 Task: Open Card Volunteer Work Review in Board Social Media Influencer Identification and Outreach to Workspace Leadership Coaching Services and add a team member Softage.1@softage.net, a label Red, a checklist Green Technology, an attachment from your google drive, a color Red and finally, add a card description 'Conduct team training session on time management and productivity' and a comment 'This task requires us to be detail-oriented and meticulous, ensuring that we do not overlook anything important.'. Add a start date 'Jan 05, 1900' with a due date 'Jan 12, 1900'
Action: Mouse moved to (99, 321)
Screenshot: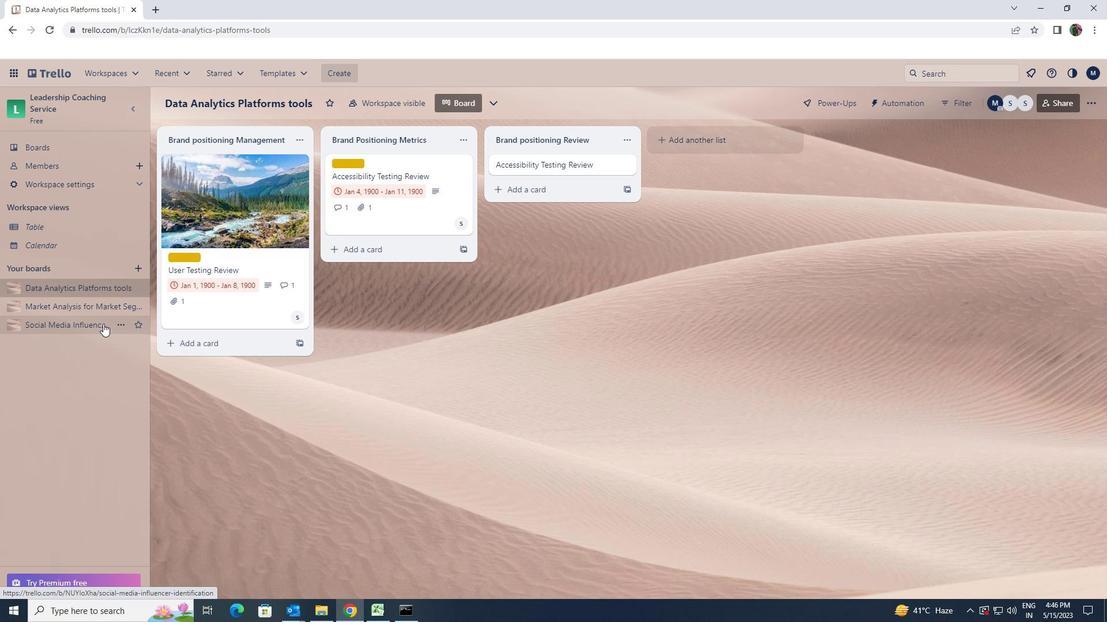 
Action: Mouse pressed left at (99, 321)
Screenshot: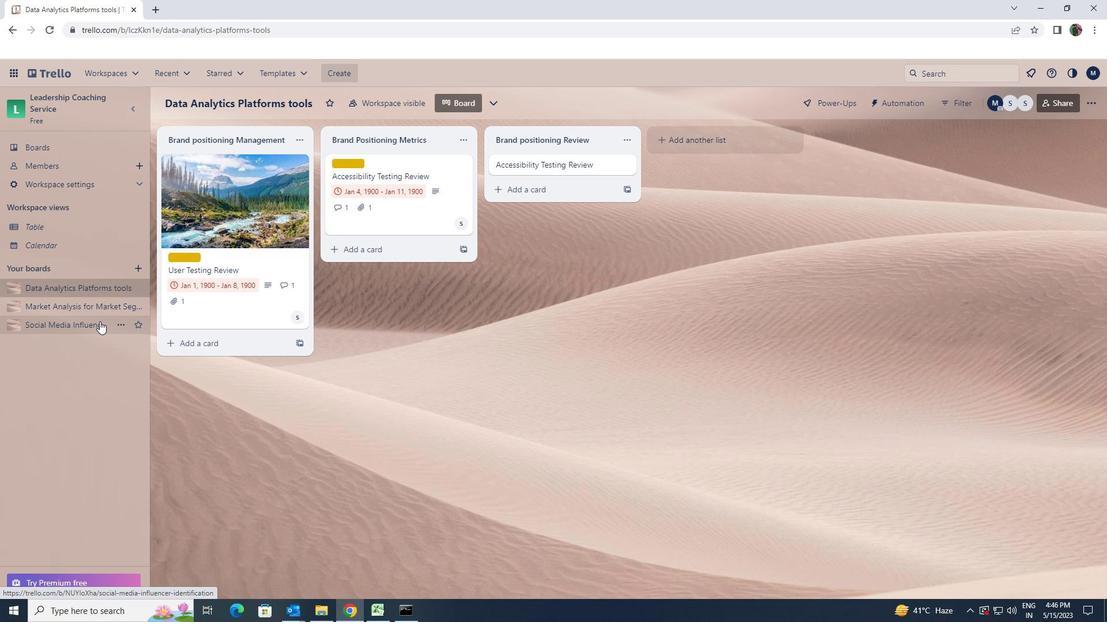 
Action: Mouse moved to (431, 163)
Screenshot: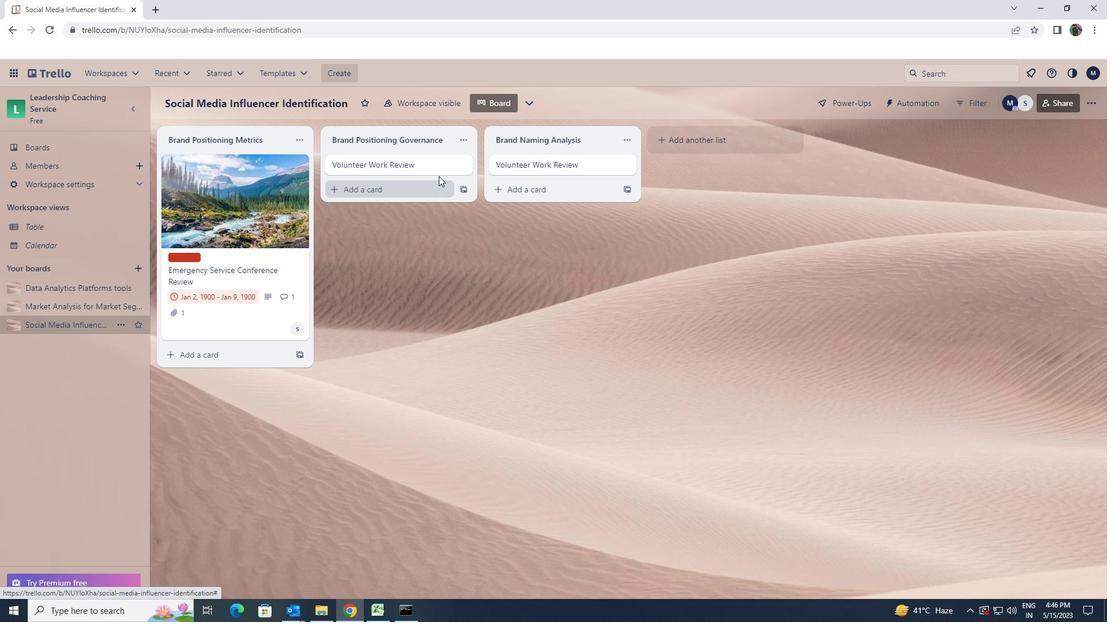 
Action: Mouse pressed left at (431, 163)
Screenshot: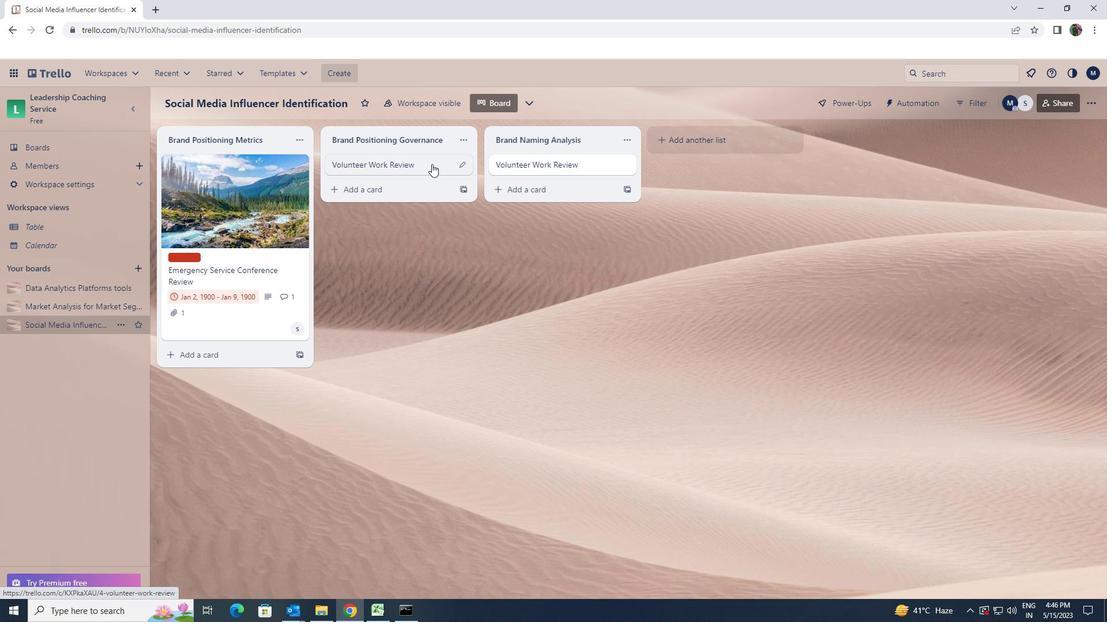 
Action: Mouse moved to (690, 210)
Screenshot: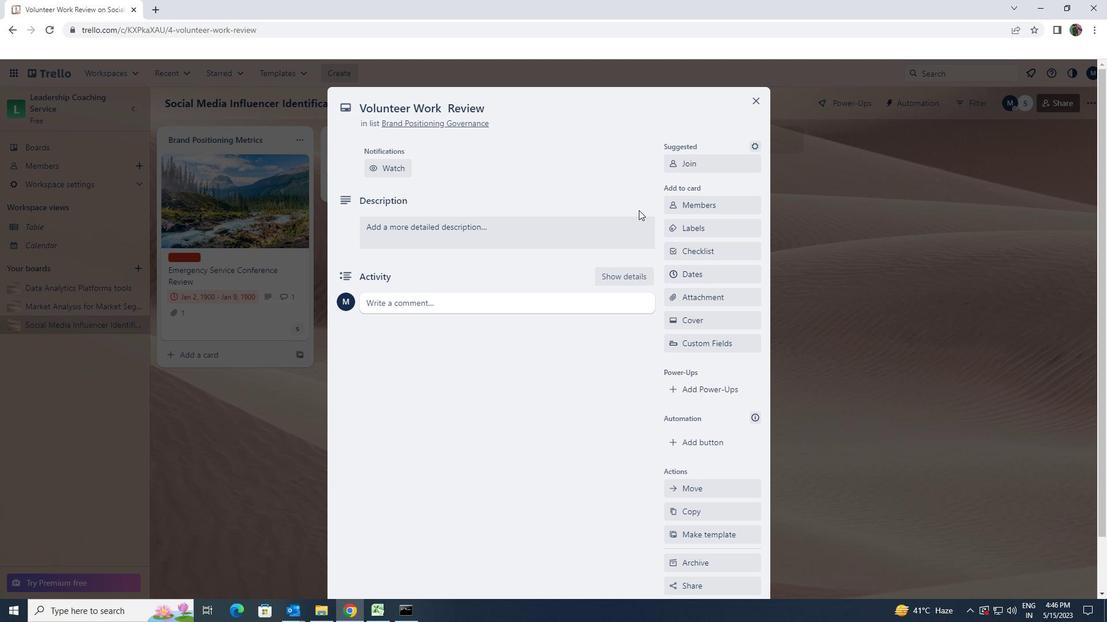 
Action: Mouse pressed left at (690, 210)
Screenshot: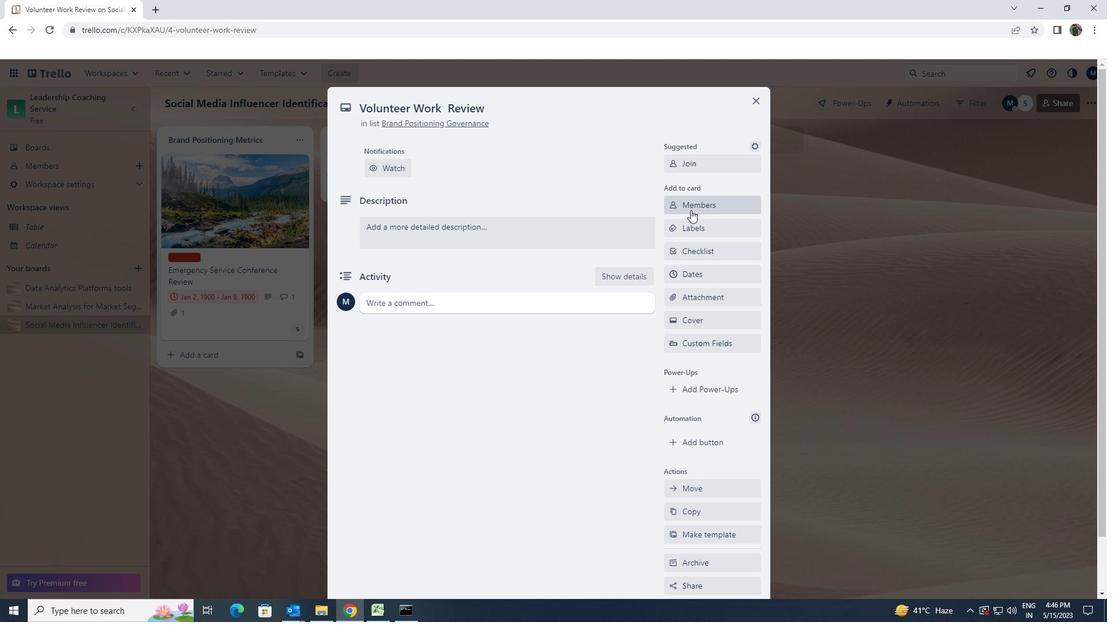 
Action: Key pressed softage.1<Key.shift>@SOFTAGE.M<Key.backspace>NET
Screenshot: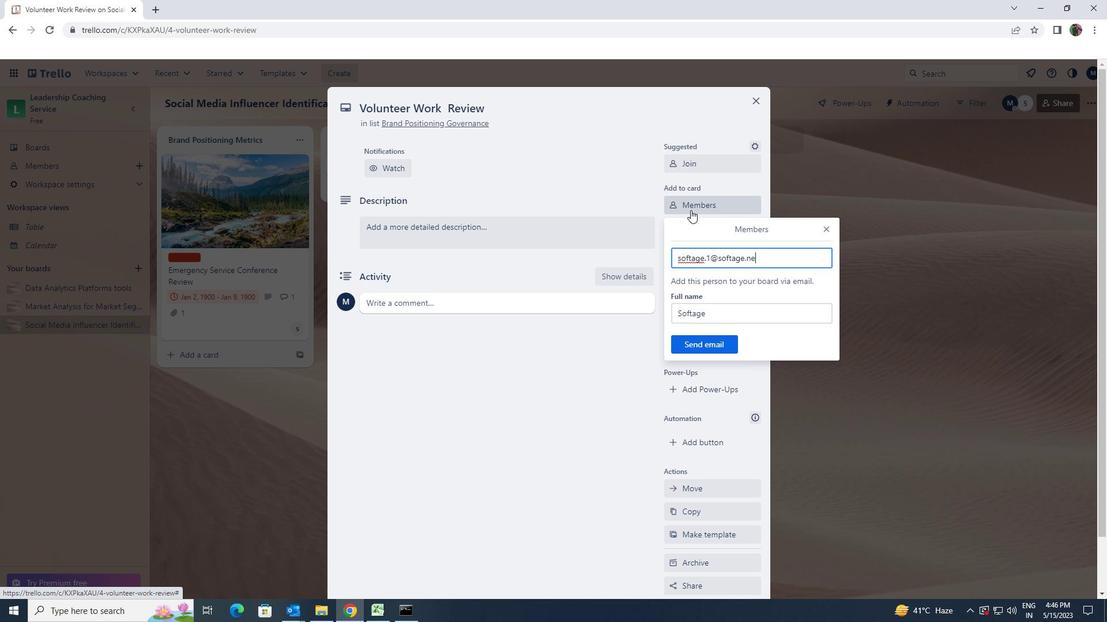 
Action: Mouse moved to (709, 344)
Screenshot: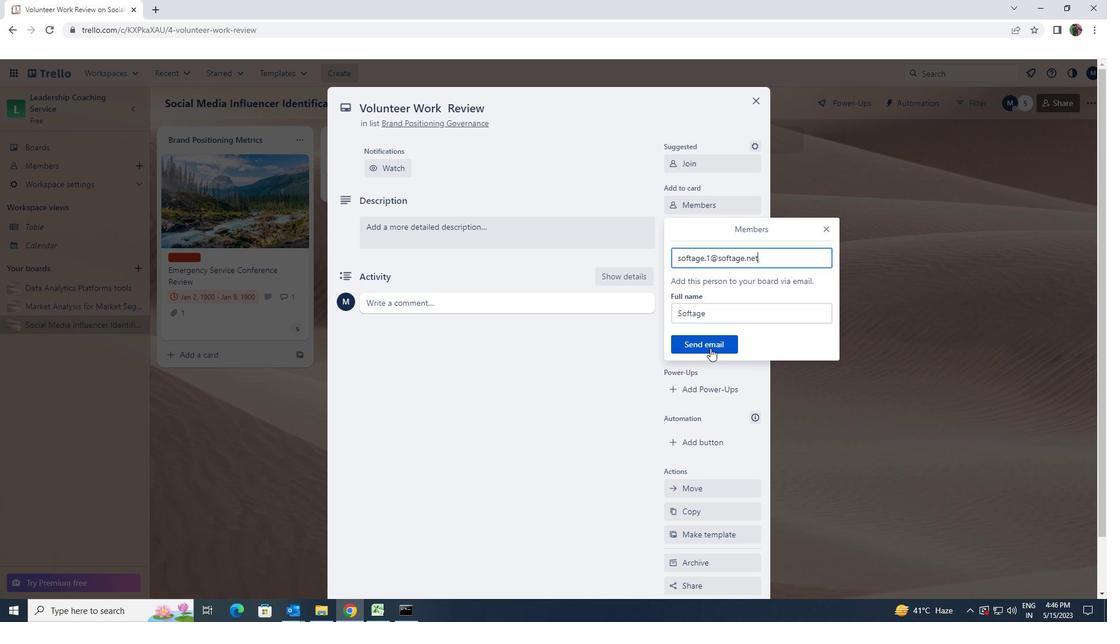 
Action: Mouse pressed left at (709, 344)
Screenshot: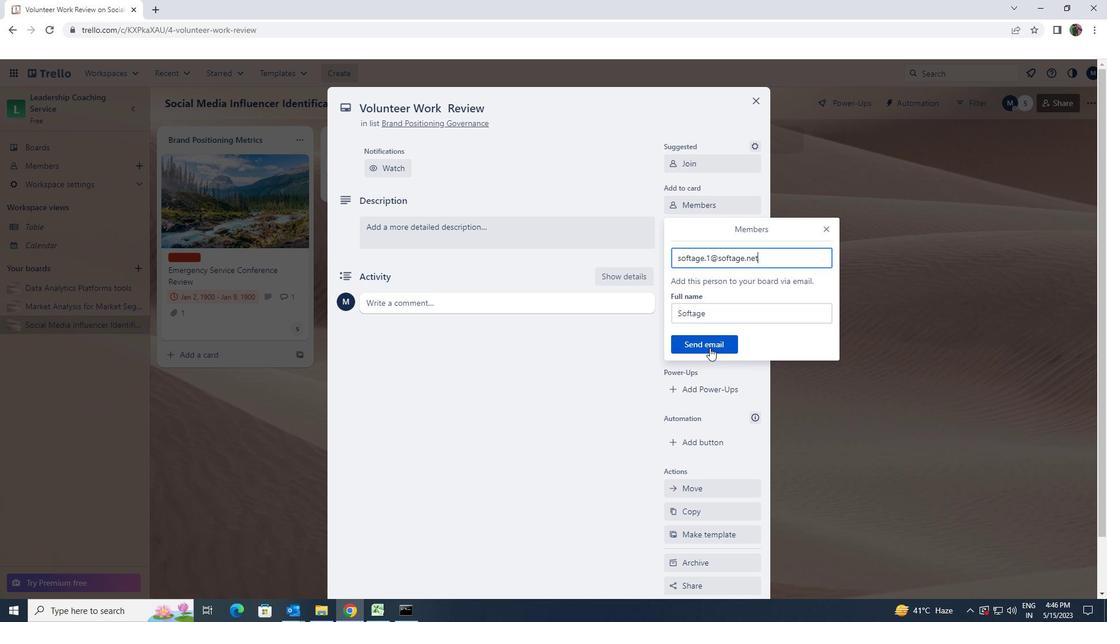 
Action: Mouse moved to (708, 230)
Screenshot: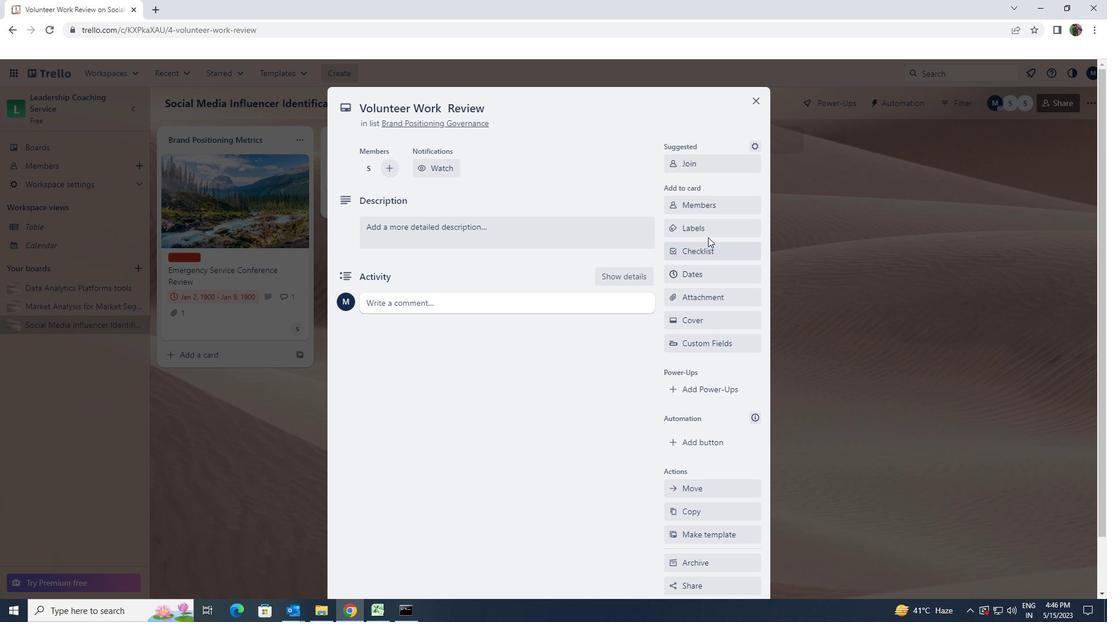 
Action: Mouse pressed left at (708, 230)
Screenshot: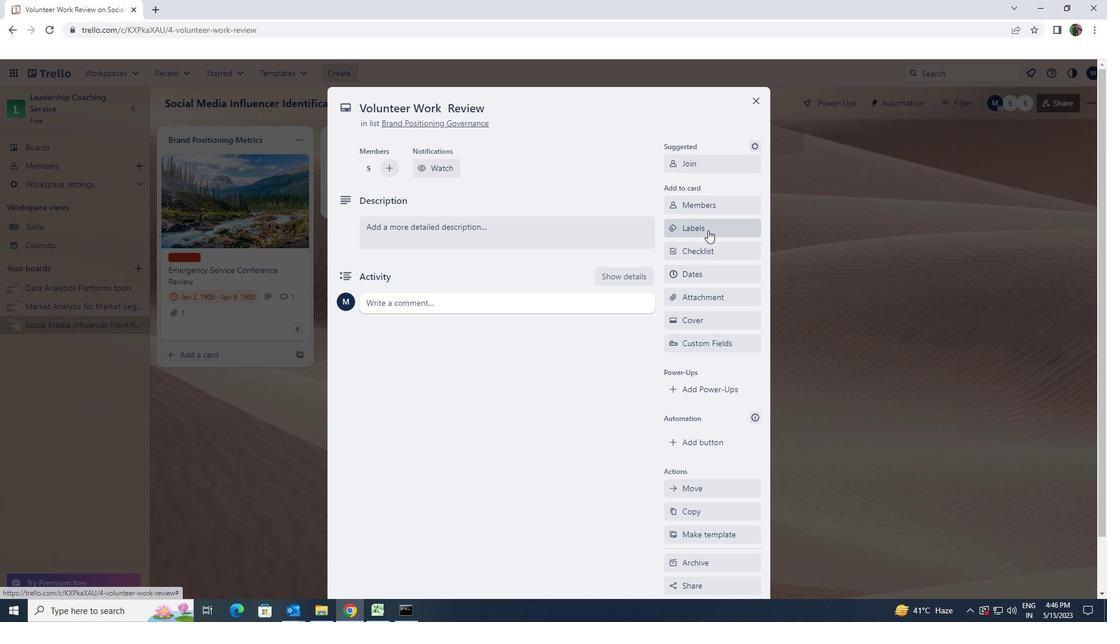 
Action: Mouse moved to (739, 472)
Screenshot: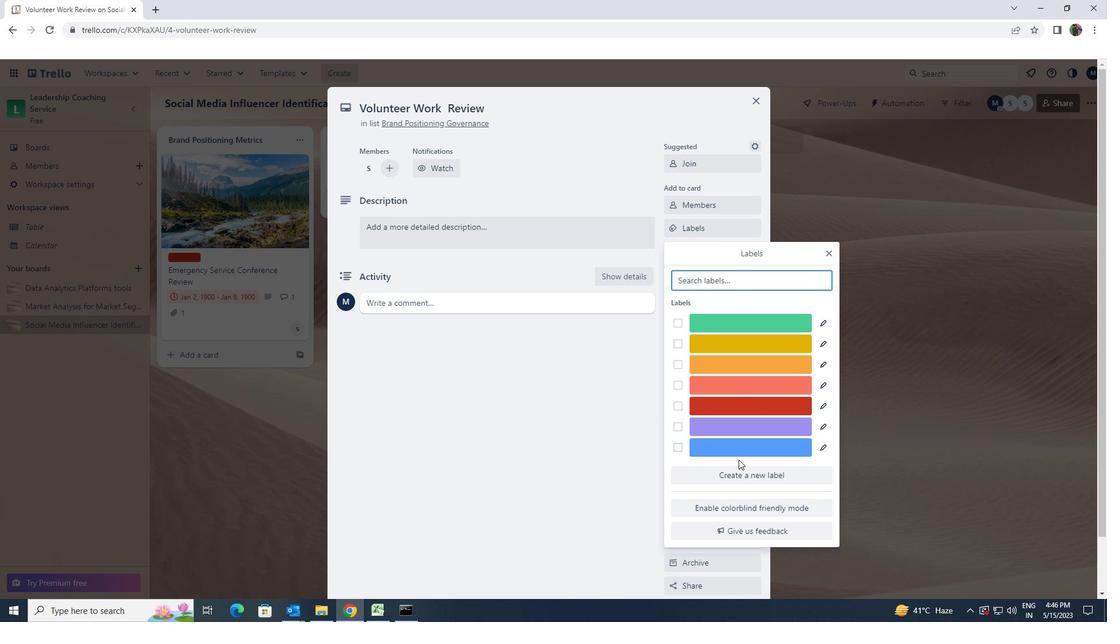 
Action: Mouse pressed left at (739, 472)
Screenshot: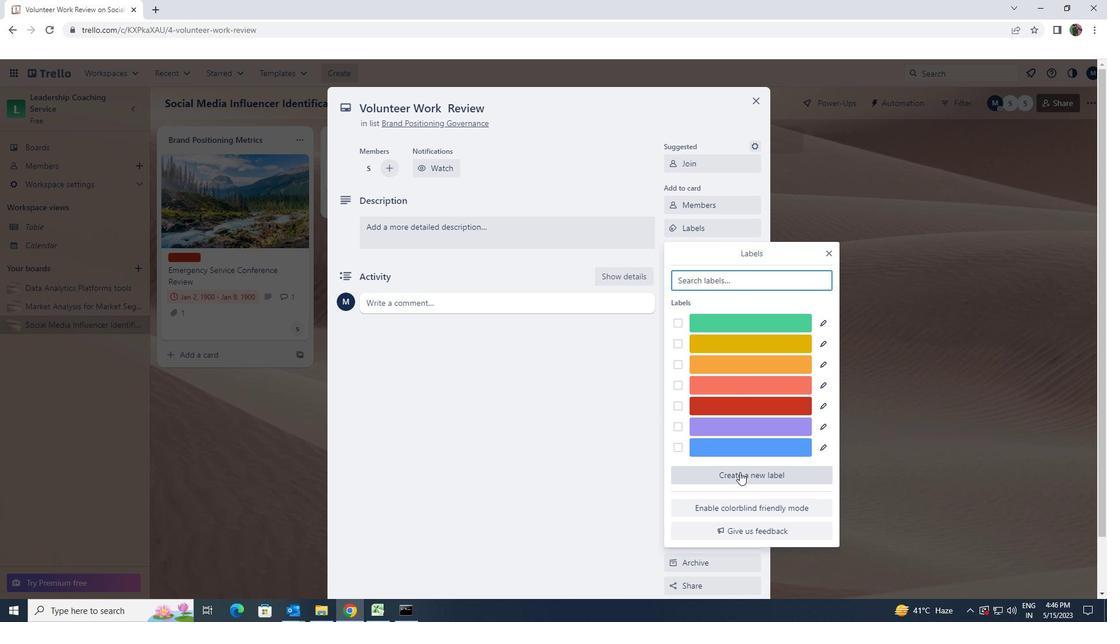 
Action: Mouse moved to (778, 444)
Screenshot: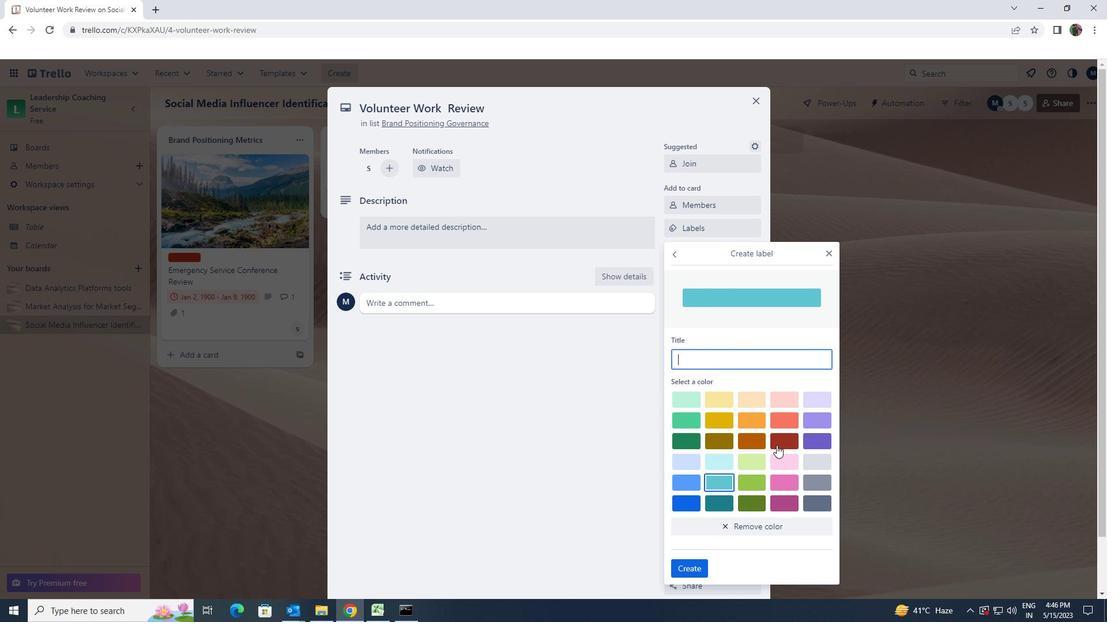 
Action: Mouse pressed left at (778, 444)
Screenshot: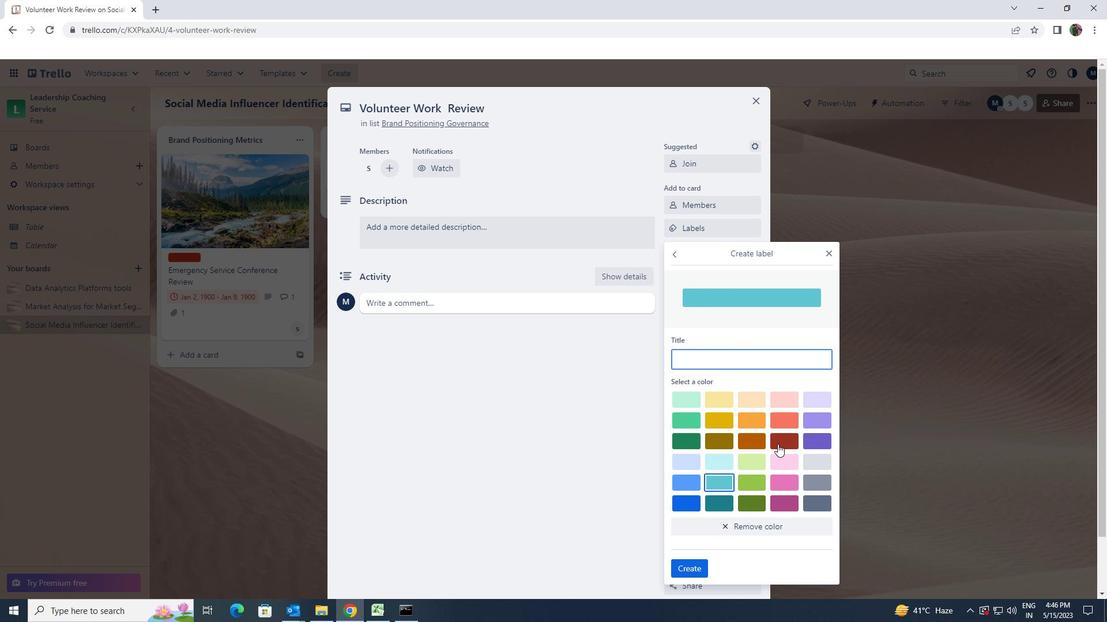 
Action: Mouse moved to (697, 564)
Screenshot: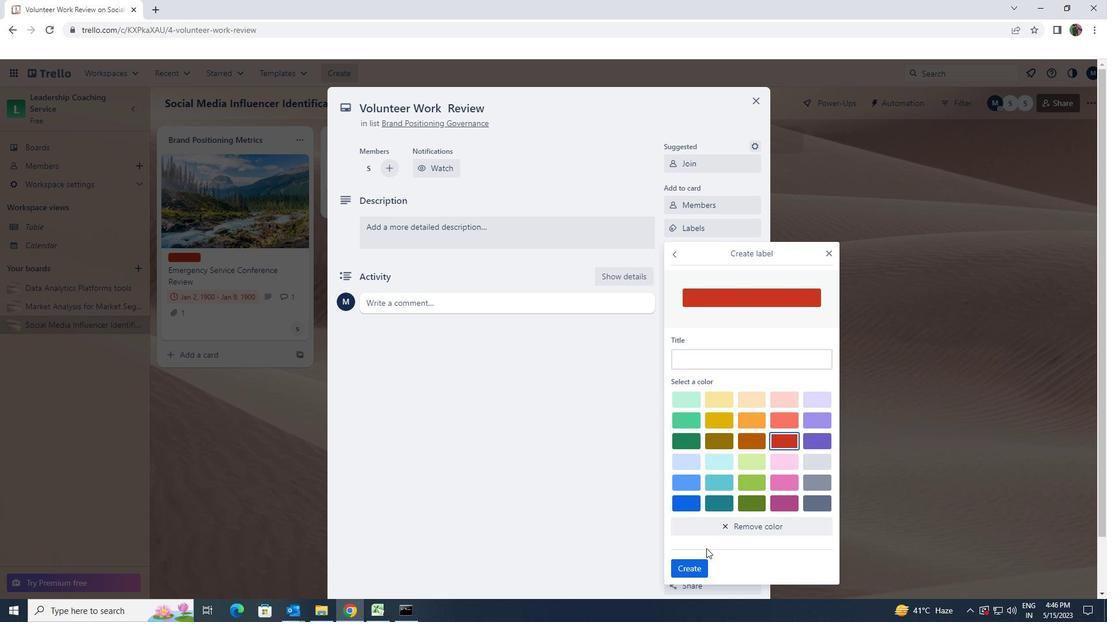 
Action: Mouse pressed left at (697, 564)
Screenshot: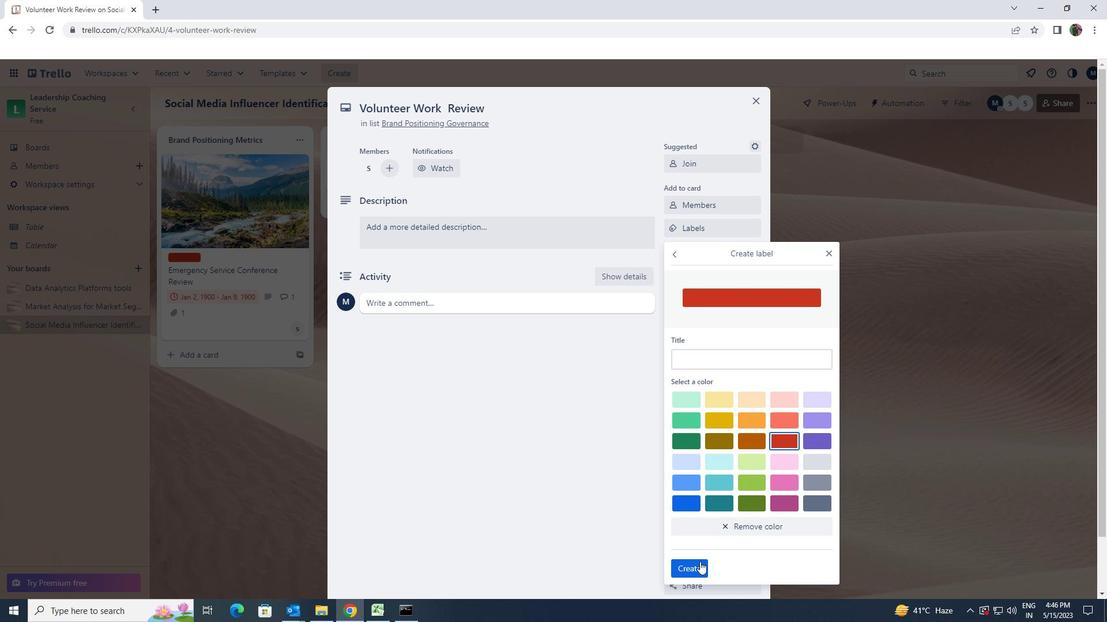 
Action: Mouse moved to (827, 252)
Screenshot: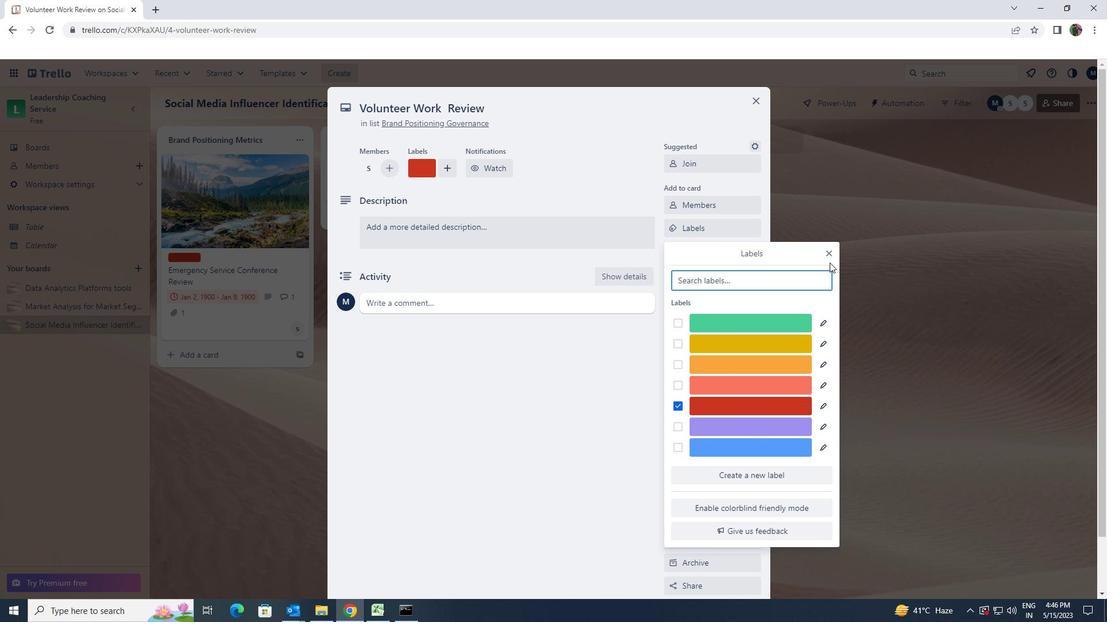
Action: Mouse pressed left at (827, 252)
Screenshot: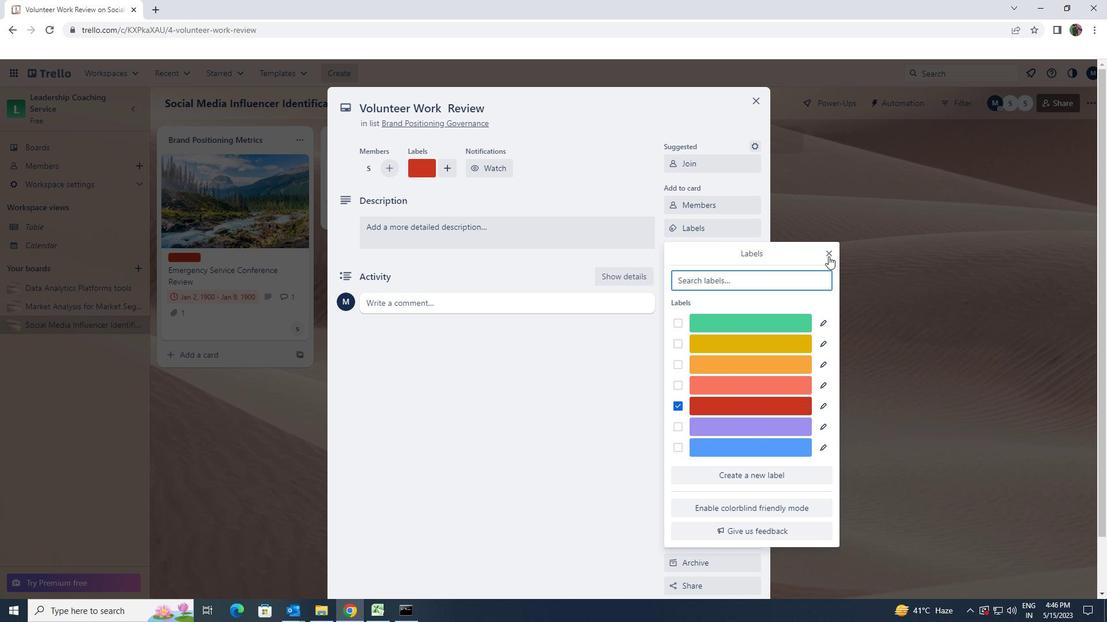
Action: Mouse moved to (750, 251)
Screenshot: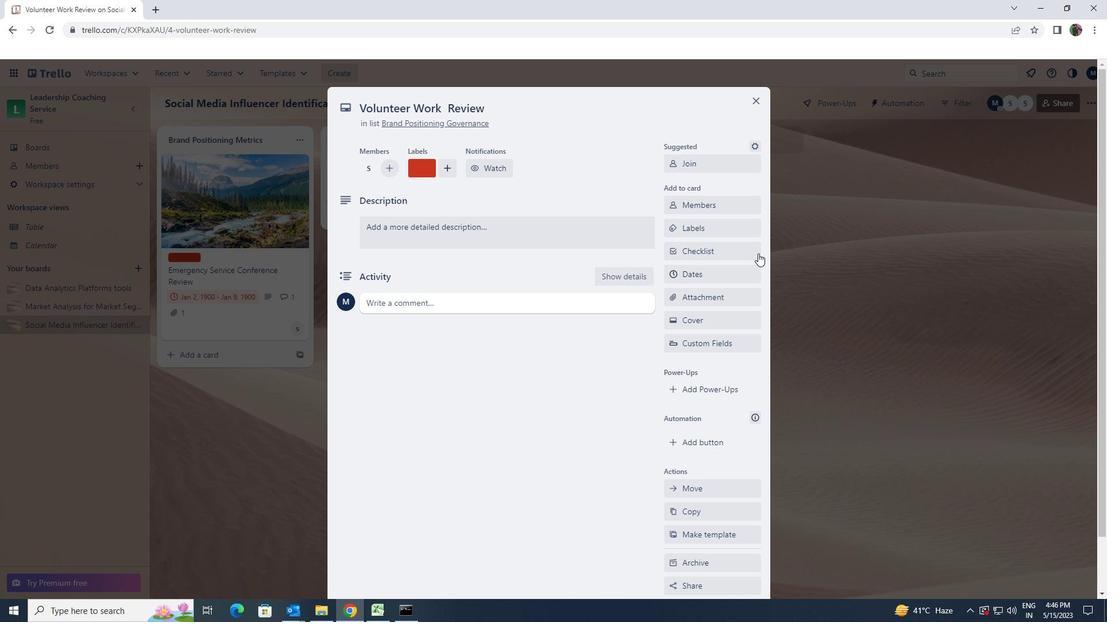 
Action: Mouse pressed left at (750, 251)
Screenshot: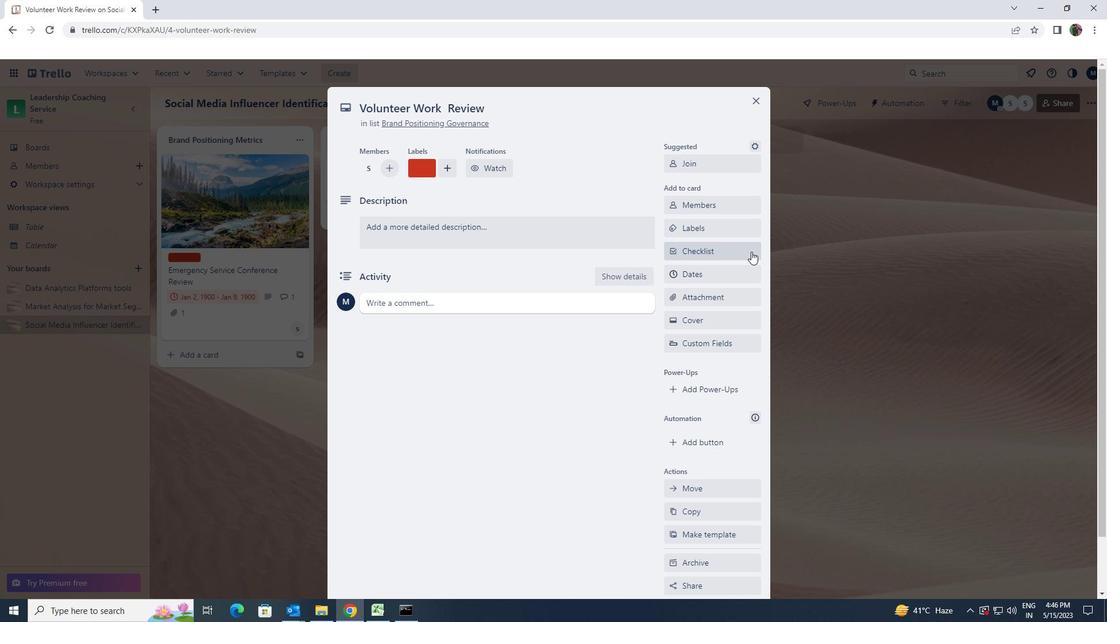 
Action: Key pressed GREEB<Key.backspace>N<Key.space>TECHNOLOGY
Screenshot: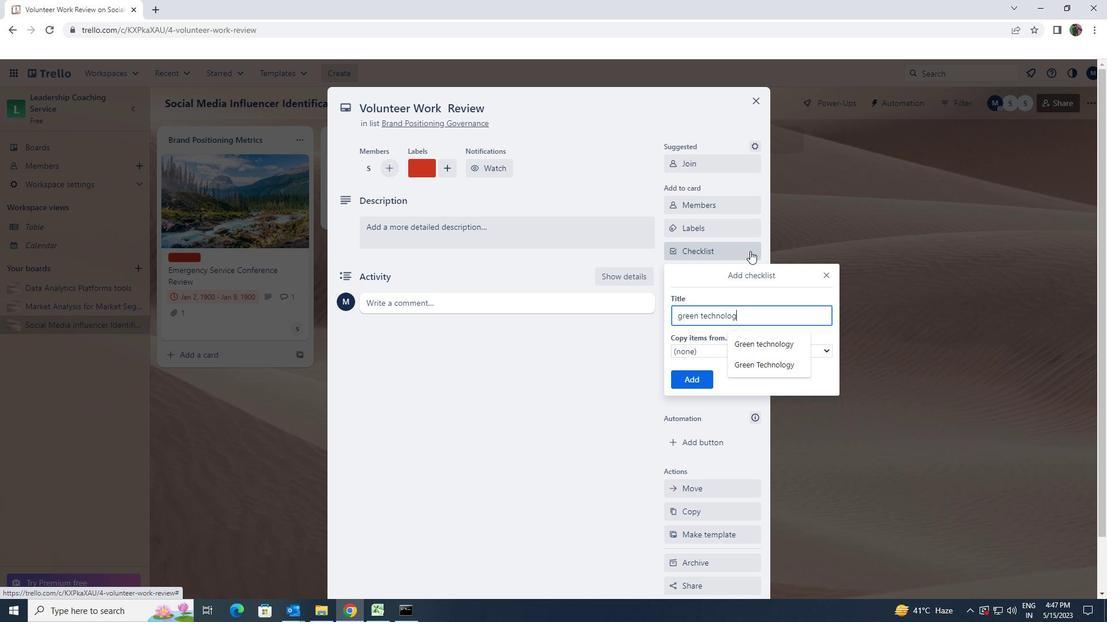 
Action: Mouse moved to (705, 375)
Screenshot: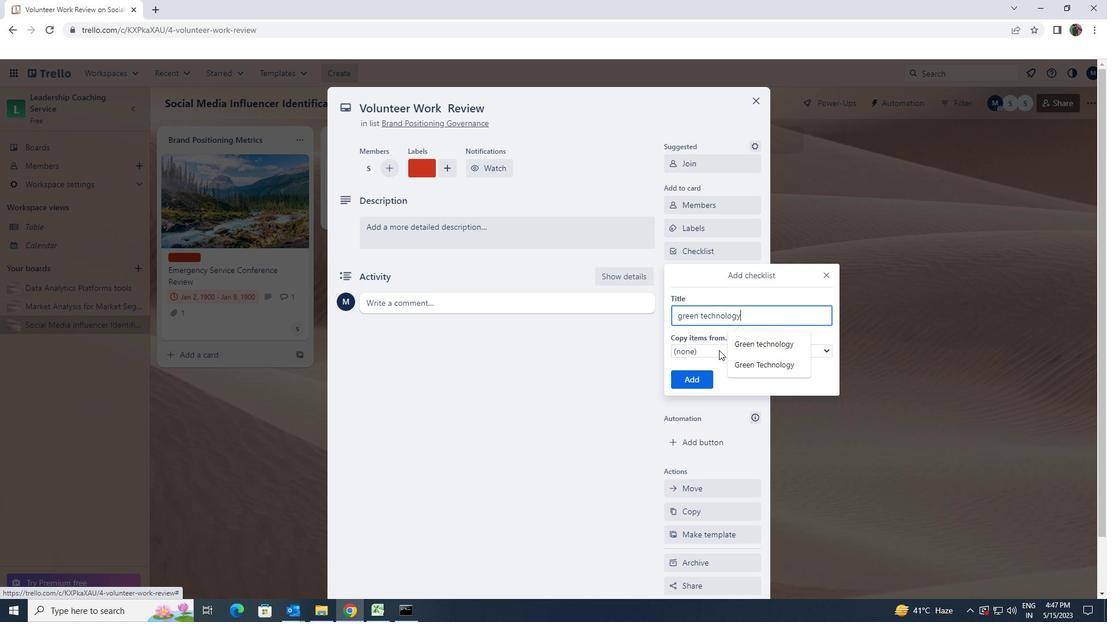 
Action: Mouse pressed left at (705, 375)
Screenshot: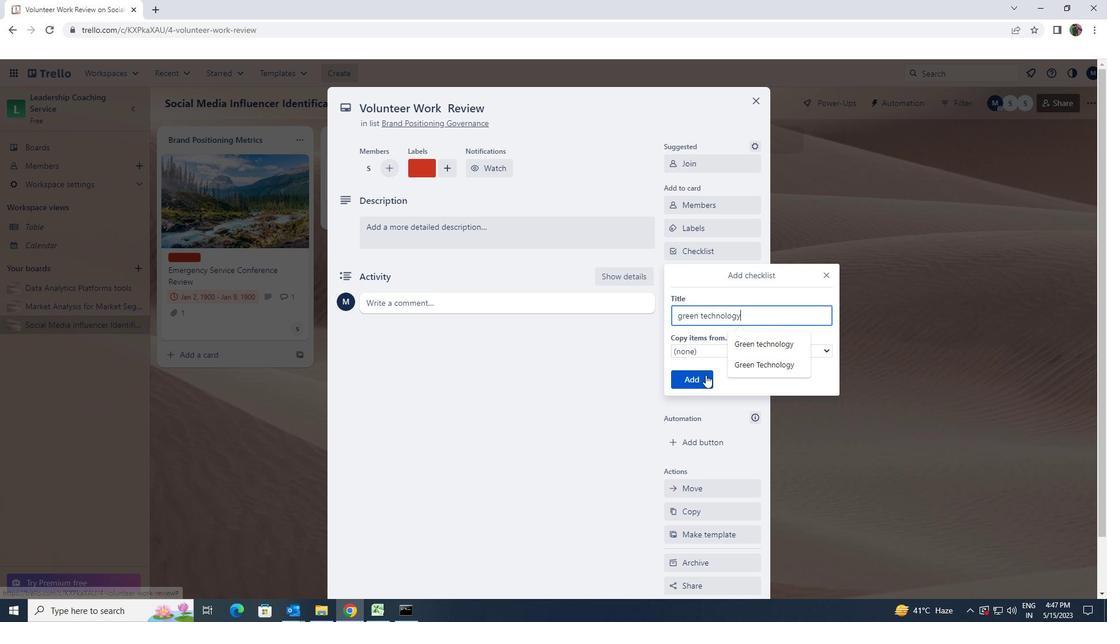
Action: Mouse moved to (709, 298)
Screenshot: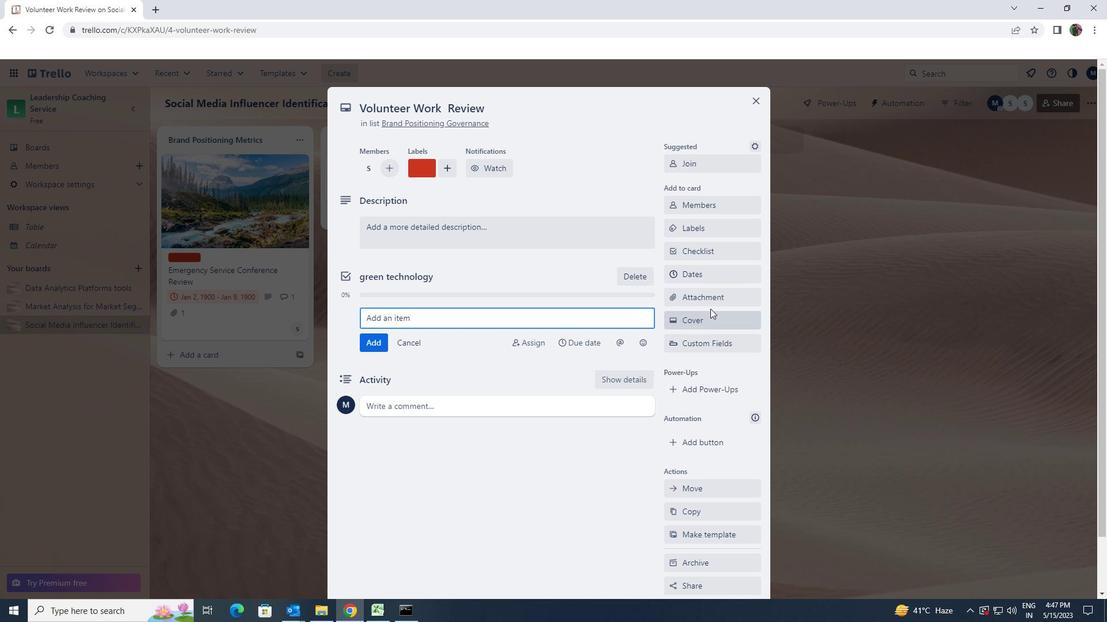 
Action: Mouse pressed left at (709, 298)
Screenshot: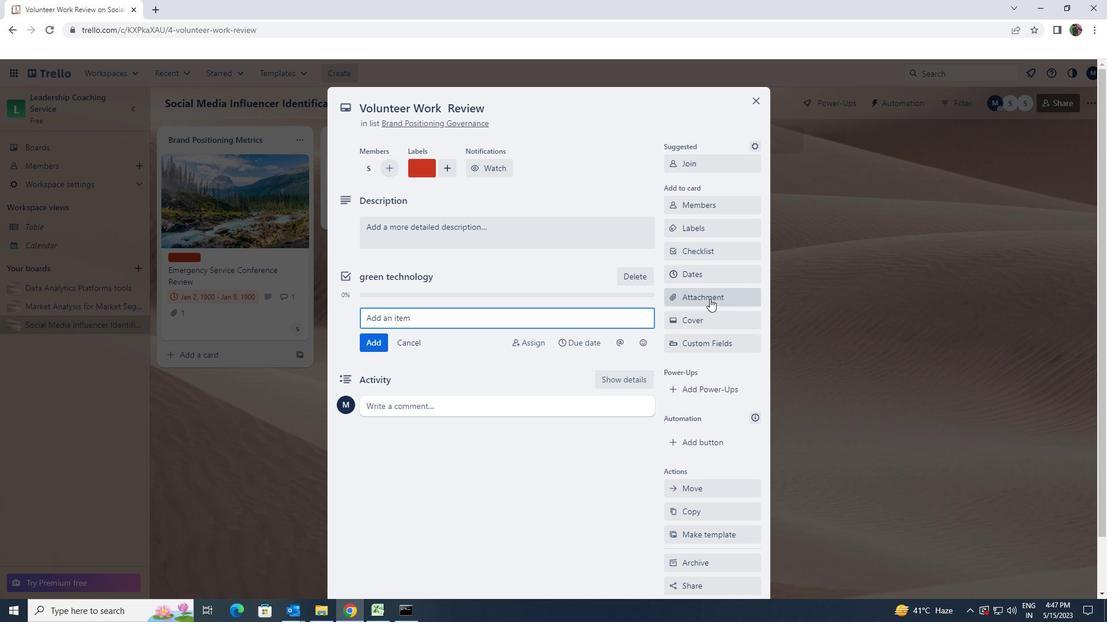 
Action: Mouse moved to (715, 384)
Screenshot: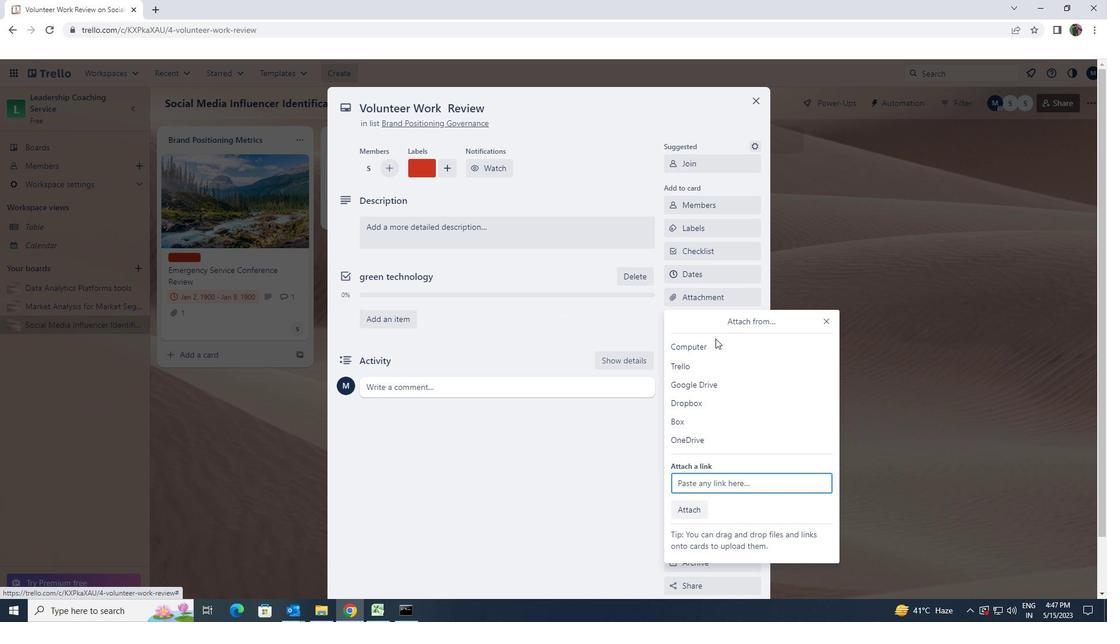 
Action: Mouse pressed left at (715, 384)
Screenshot: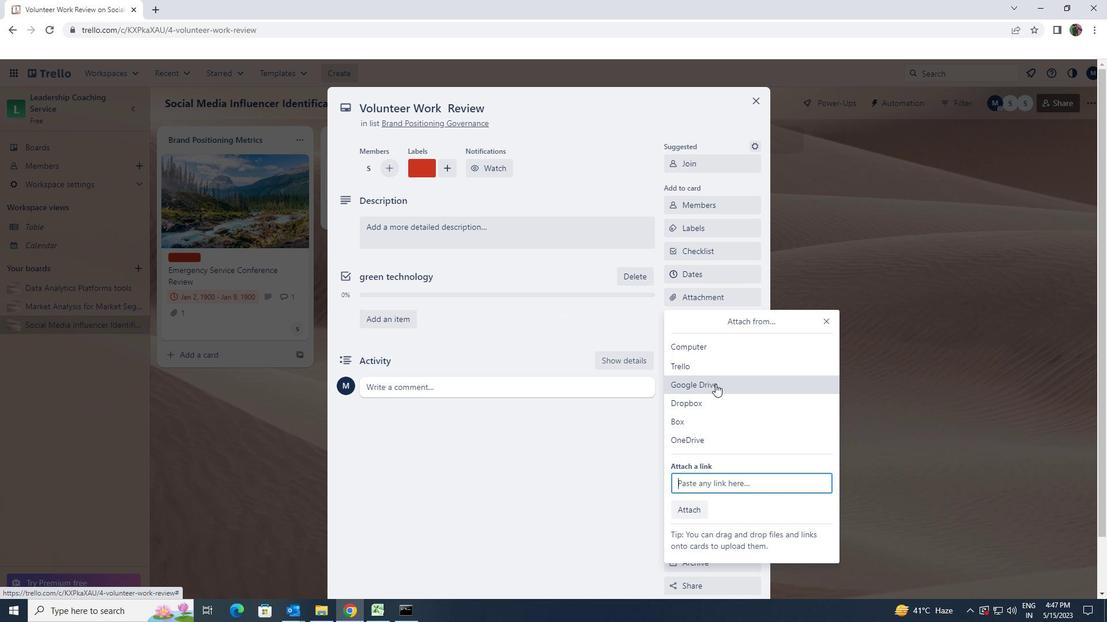 
Action: Mouse moved to (665, 312)
Screenshot: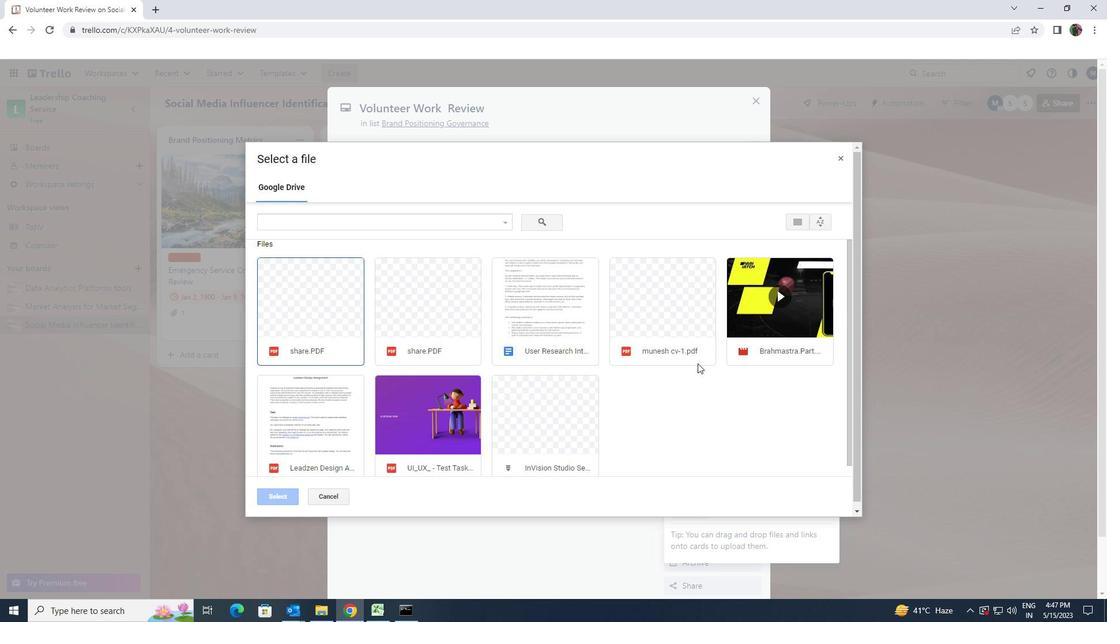 
Action: Mouse pressed left at (665, 312)
Screenshot: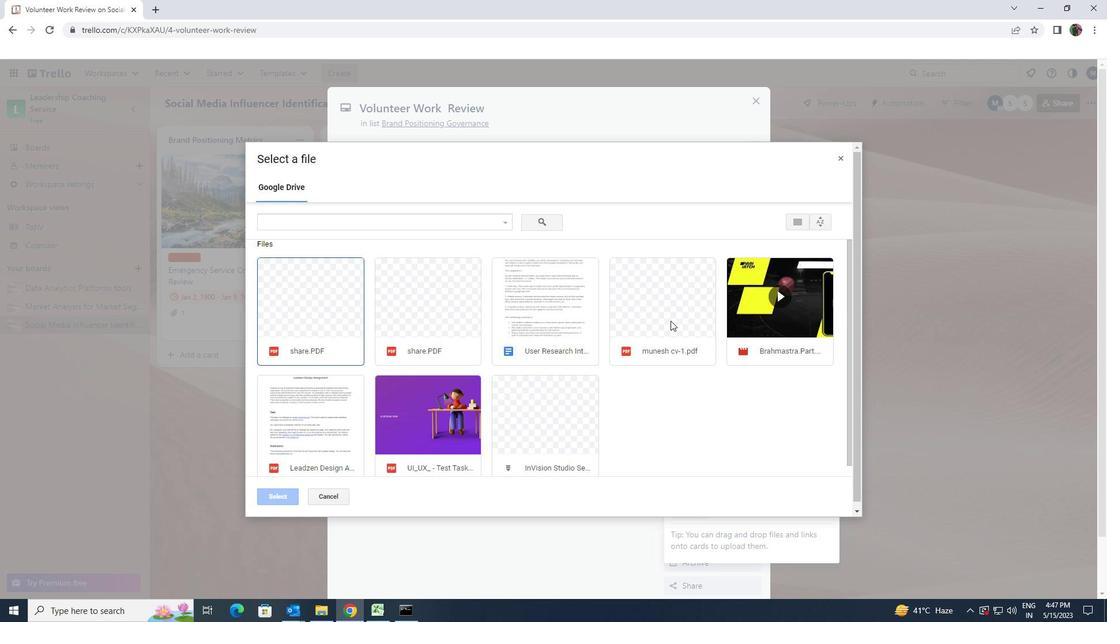 
Action: Mouse moved to (291, 502)
Screenshot: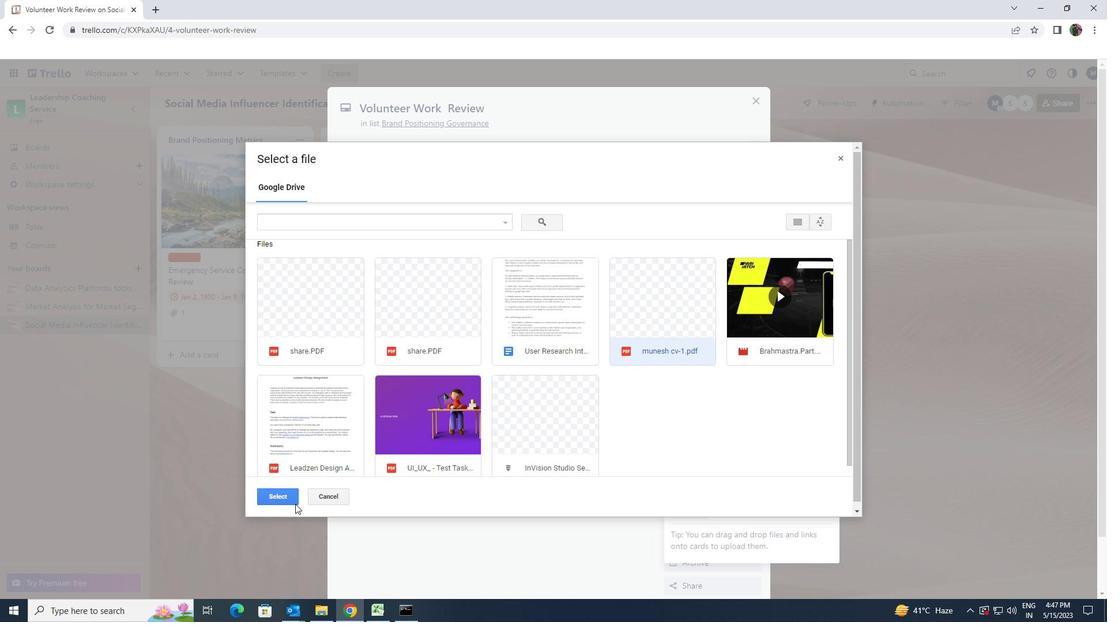 
Action: Mouse pressed left at (291, 502)
Screenshot: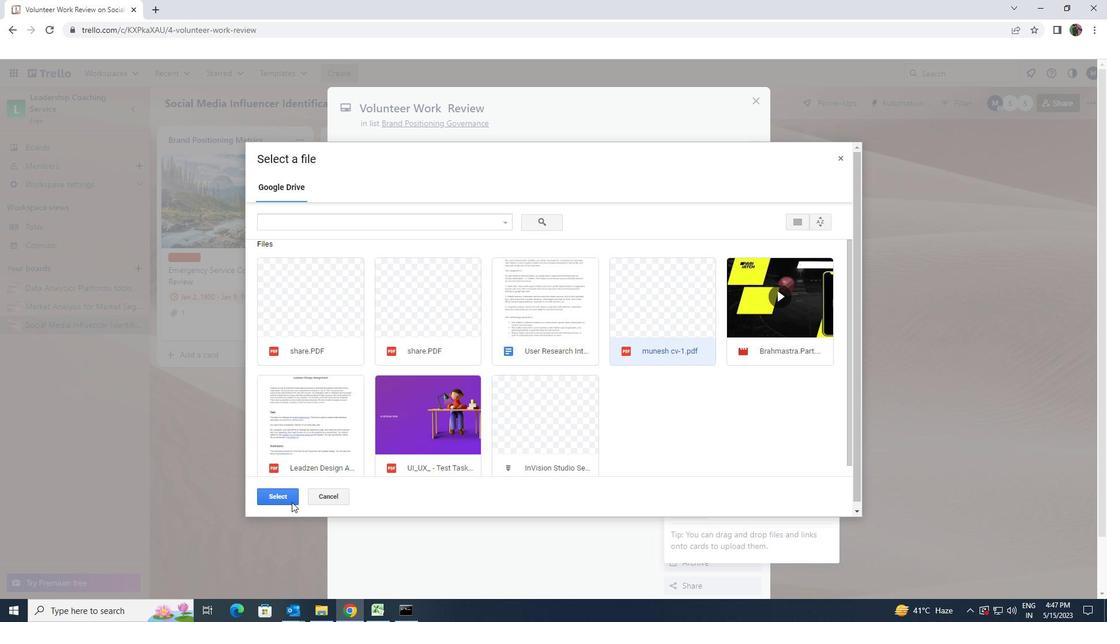 
Action: Mouse moved to (455, 239)
Screenshot: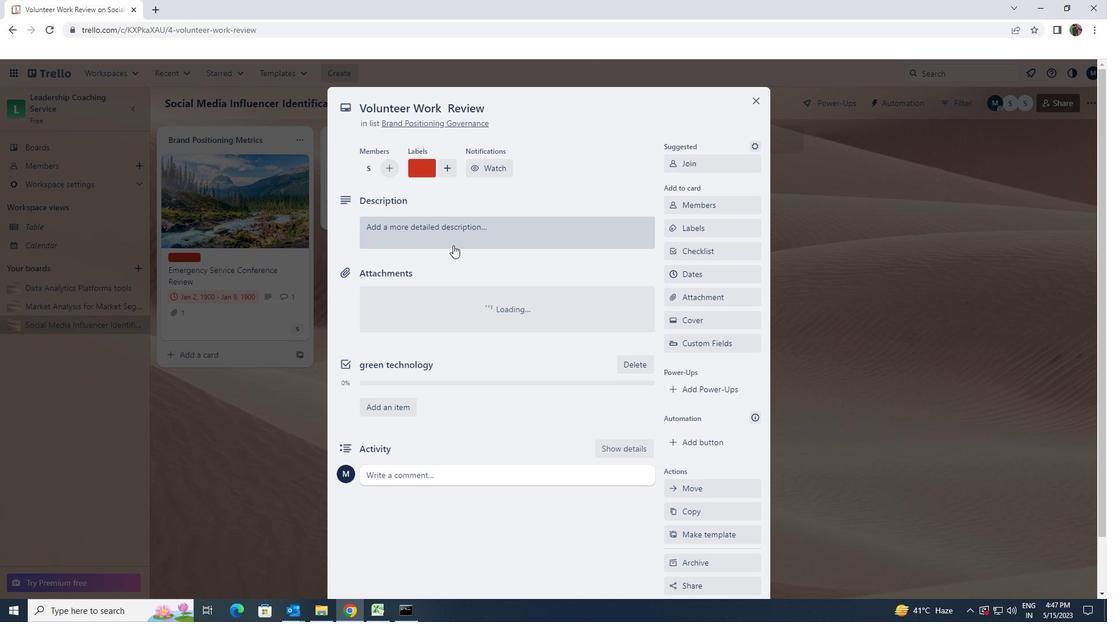 
Action: Mouse pressed left at (455, 239)
Screenshot: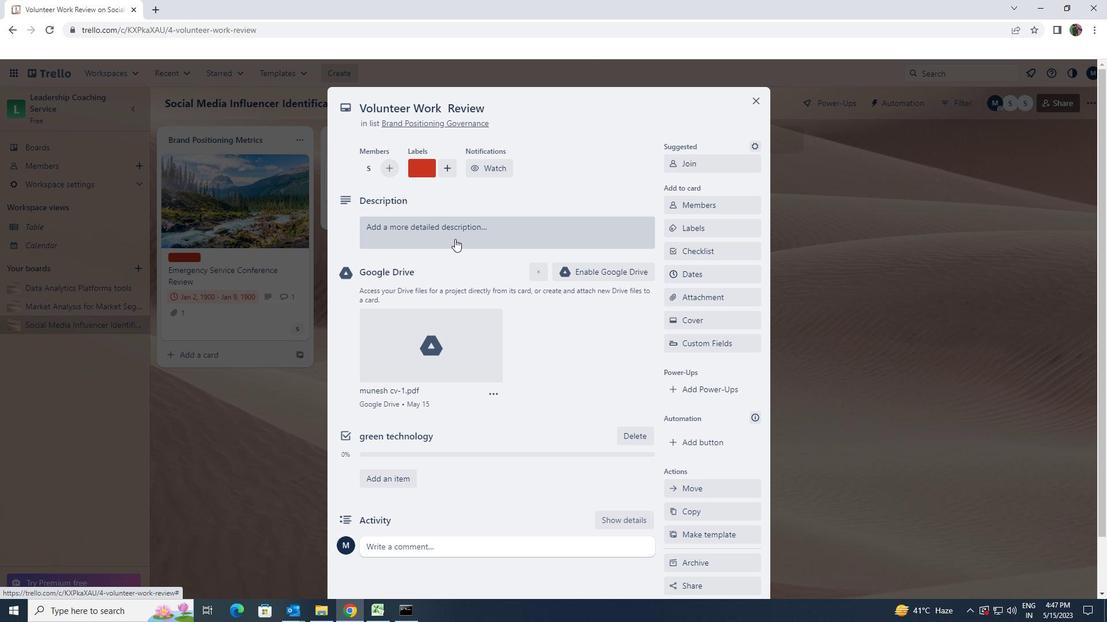 
Action: Key pressed CONDUCT<Key.space>TEAM<Key.space>TRAINING<Key.space>SESSION<Key.space>ON<Key.space>TIME<Key.space>MANAGEMENT<Key.space>AND<Key.space>PRODUCIVITY<Key.space>
Screenshot: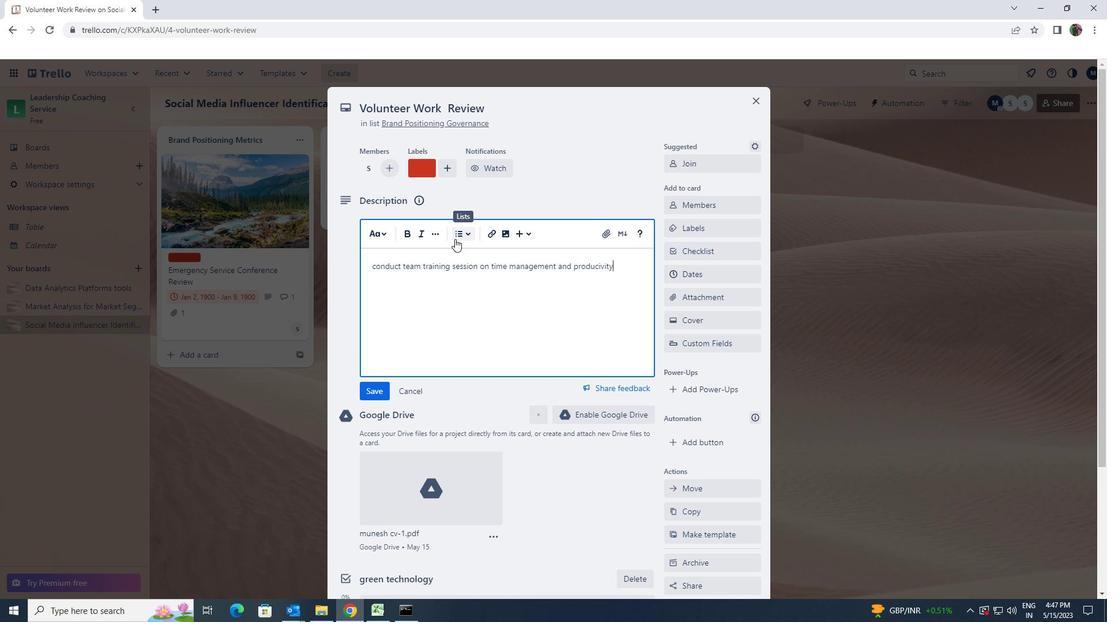 
Action: Mouse moved to (386, 388)
Screenshot: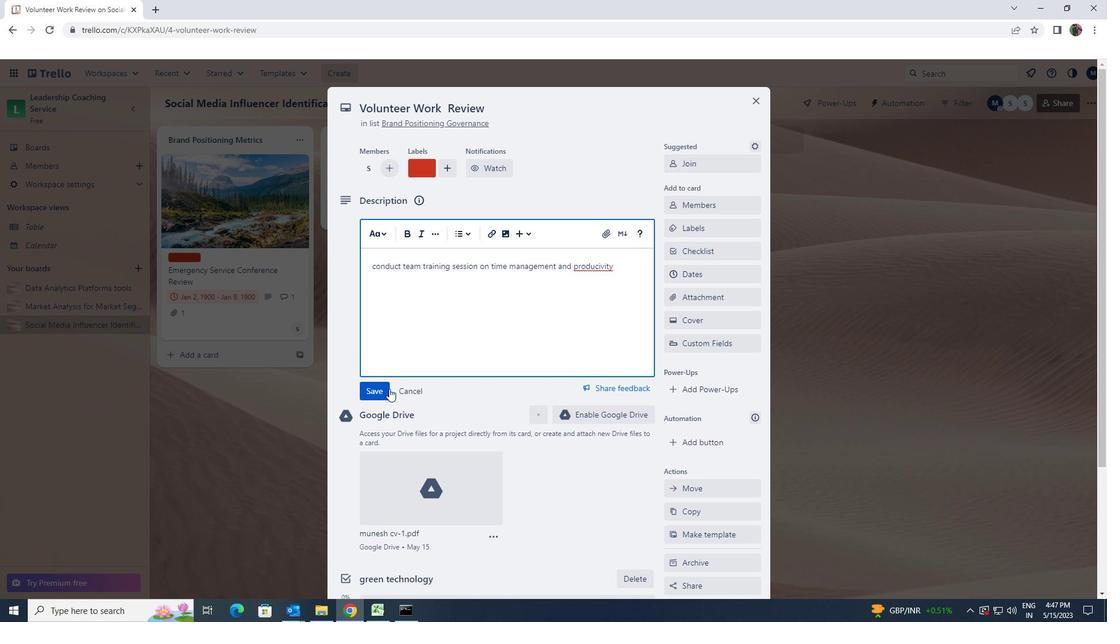 
Action: Mouse pressed left at (386, 388)
Screenshot: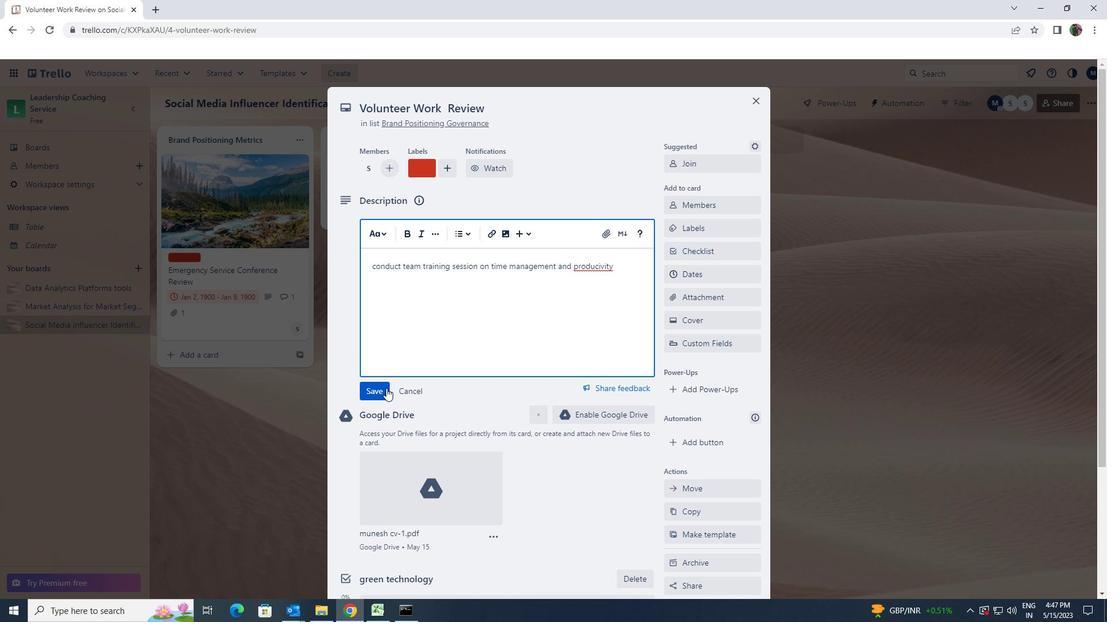 
Action: Mouse moved to (485, 384)
Screenshot: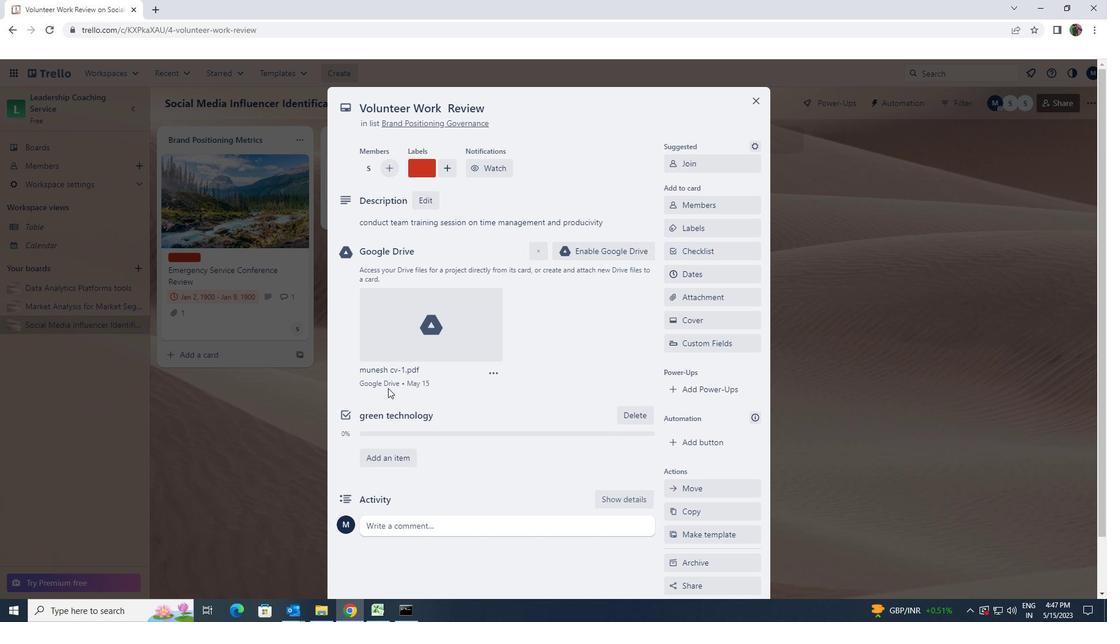 
Action: Mouse scrolled (485, 384) with delta (0, 0)
Screenshot: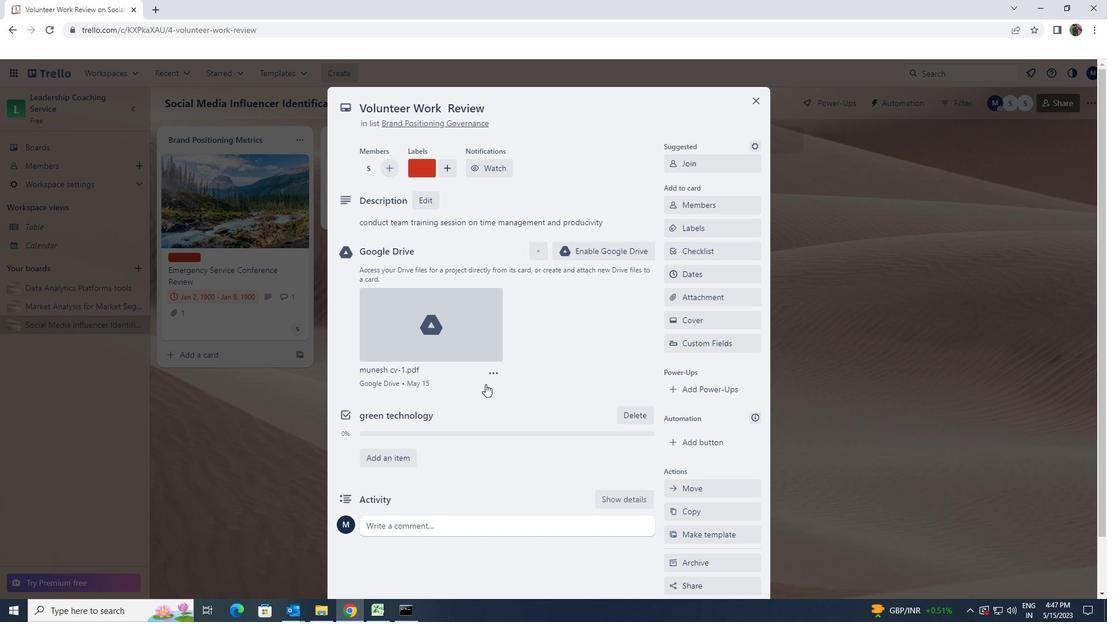 
Action: Mouse scrolled (485, 384) with delta (0, 0)
Screenshot: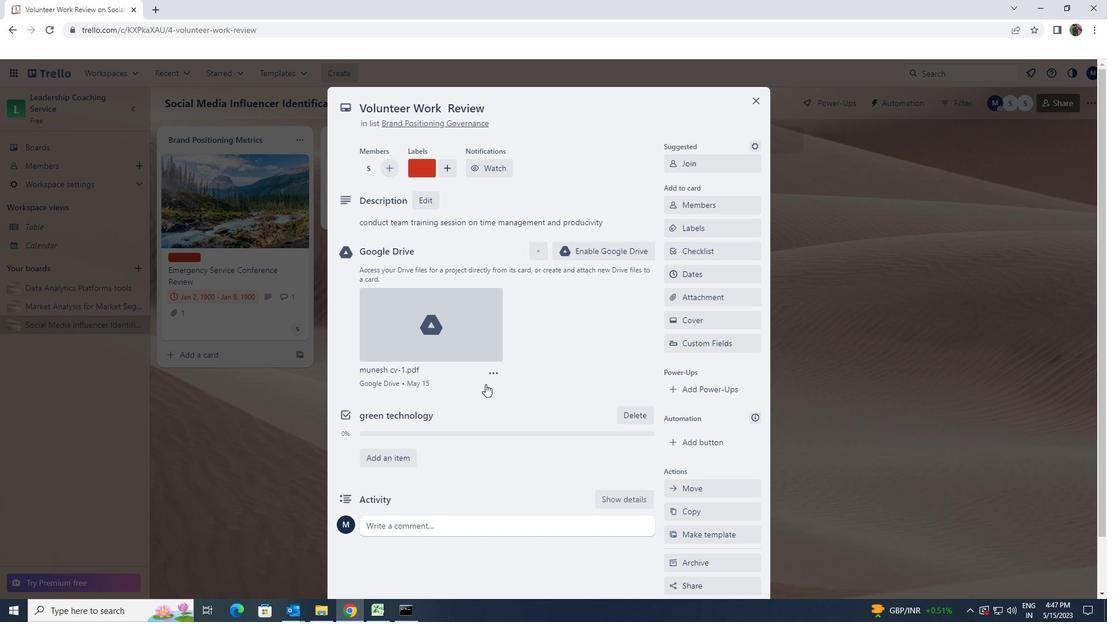
Action: Mouse scrolled (485, 384) with delta (0, 0)
Screenshot: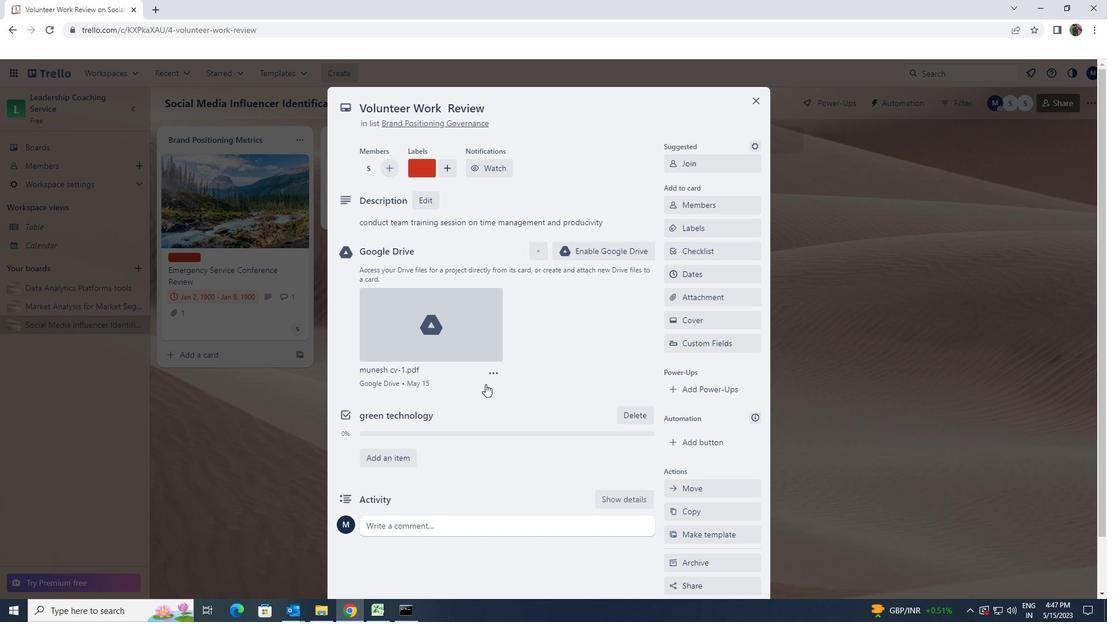 
Action: Mouse scrolled (485, 384) with delta (0, 0)
Screenshot: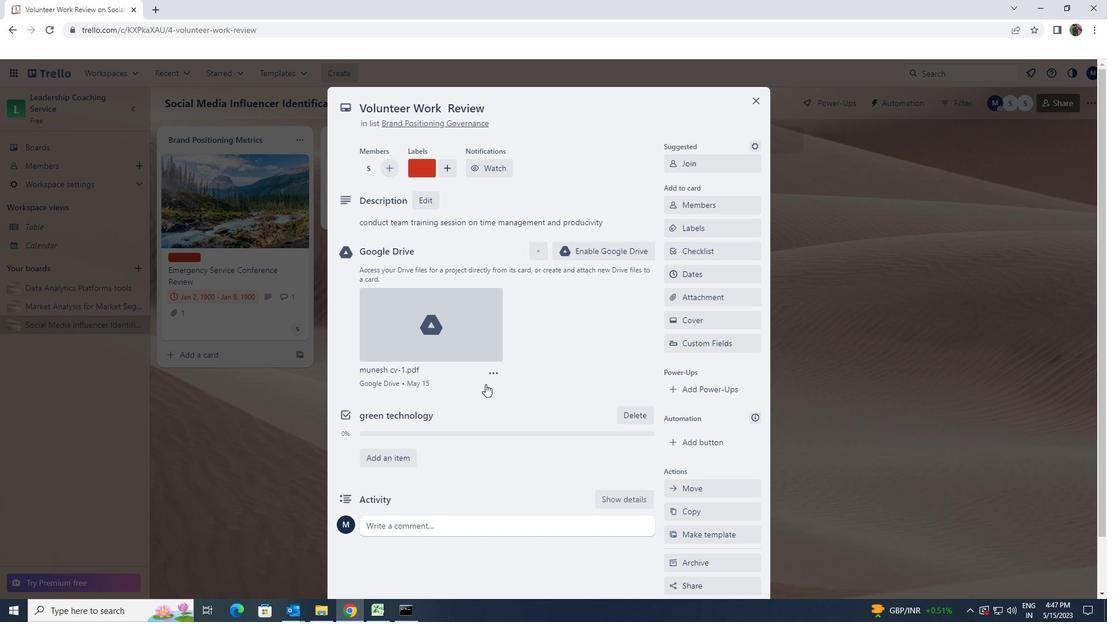 
Action: Mouse moved to (479, 467)
Screenshot: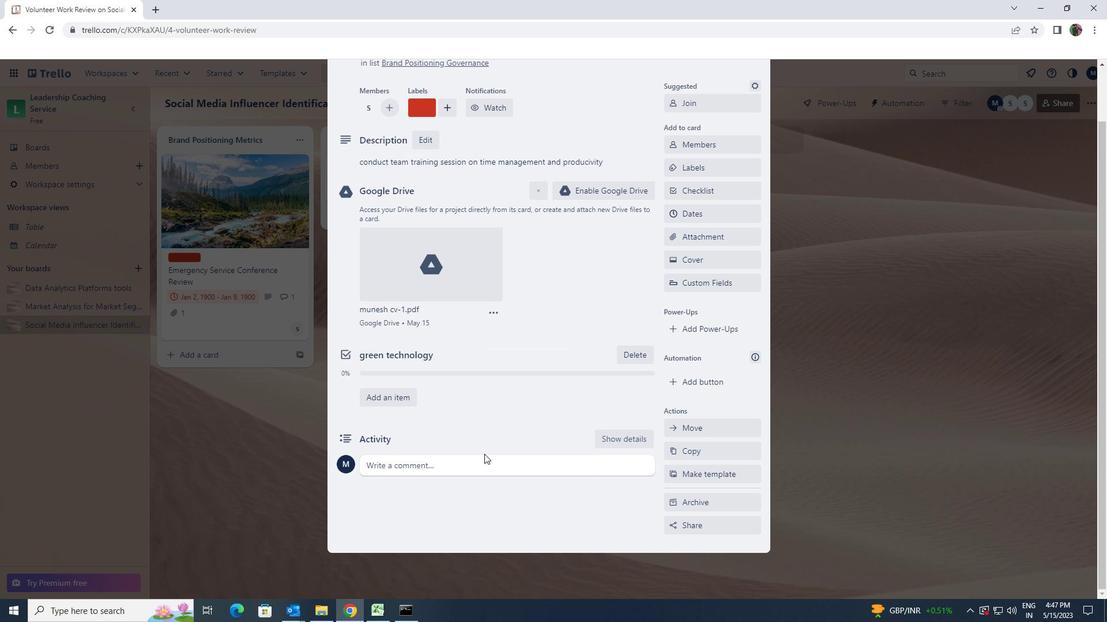 
Action: Mouse pressed left at (479, 467)
Screenshot: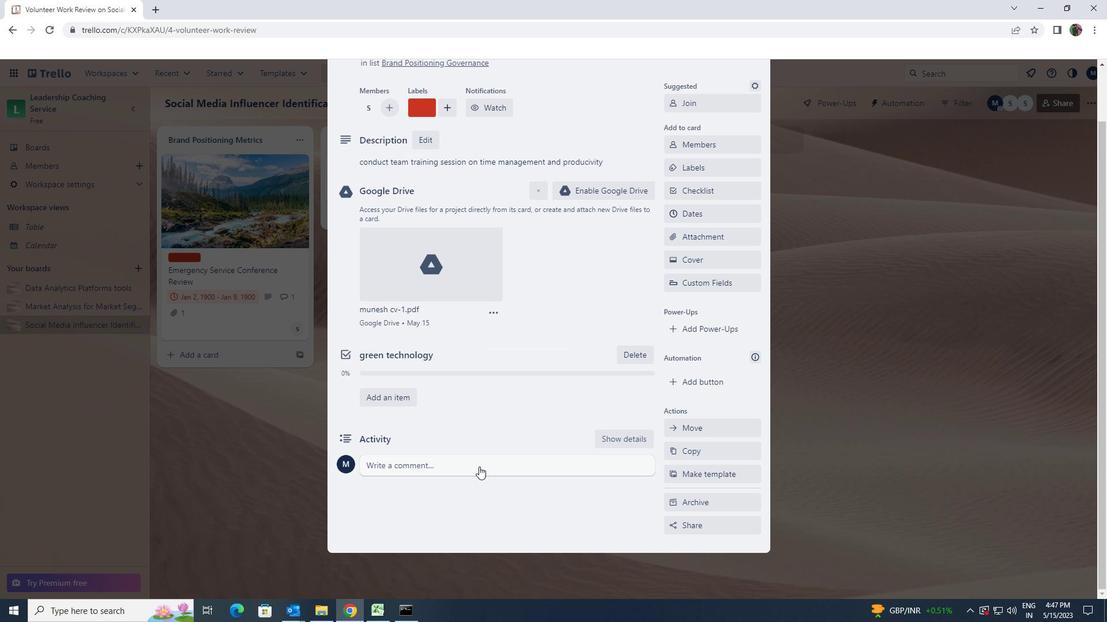 
Action: Key pressed <Key.shift><Key.shift><Key.shift><Key.shift>THIS<Key.space>TASK<Key.space>REQUIRES<Key.space>US<Key.space>TO<Key.space>BE<Key.space>DETAIL<Key.space>ORIENTEND<Key.space>AND<Key.space>METICULOUS<Key.space>ENSURING<Key.space>THT<Key.space><Key.backspace>AT<Key.space><Key.backspace><Key.backspace><Key.backspace><Key.backspace>AT<Key.space>WE<Key.space>DON<Key.backspace><Key.space>NOT<Key.space>OVELL<Key.backspace>OOK<Key.space>ANYTHING<Key.space>IMPORTANT<Key.space>
Screenshot: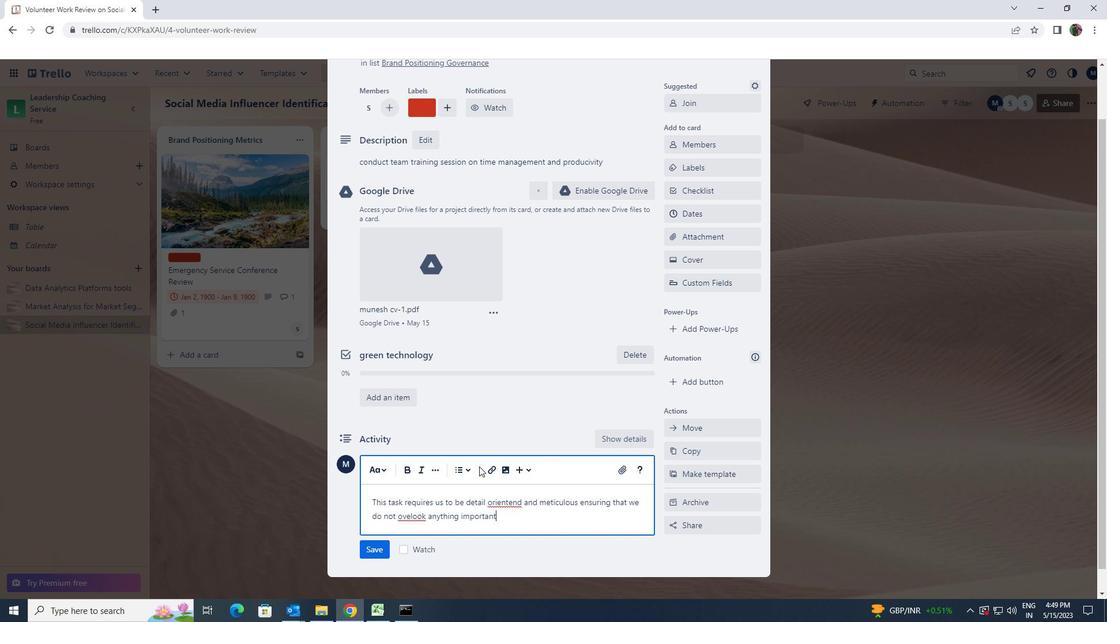 
Action: Mouse moved to (410, 515)
Screenshot: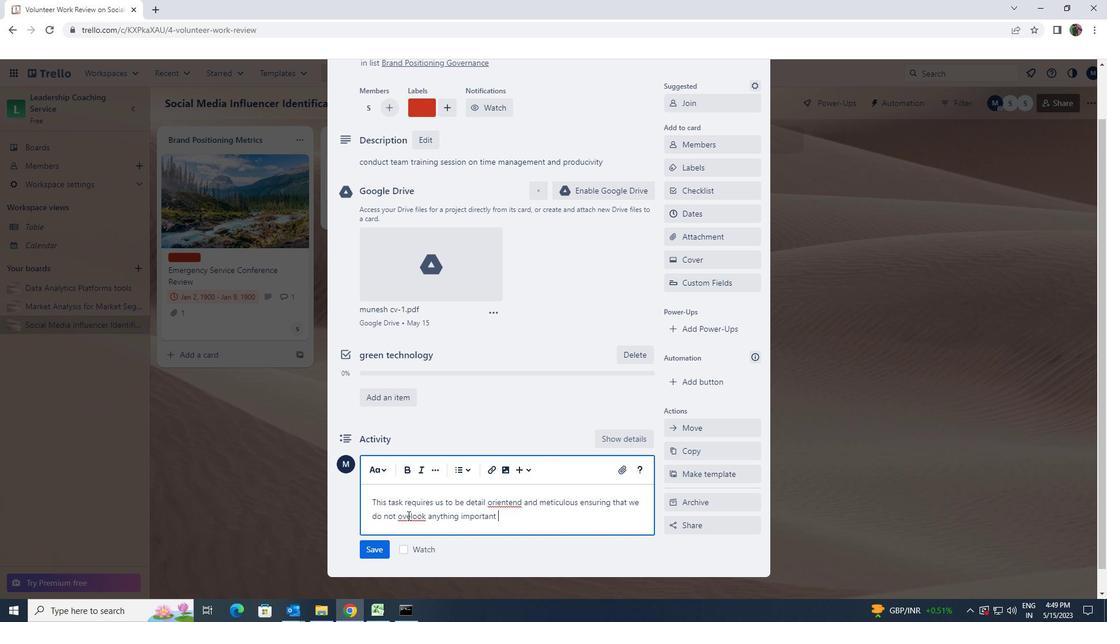
Action: Mouse pressed left at (410, 515)
Screenshot: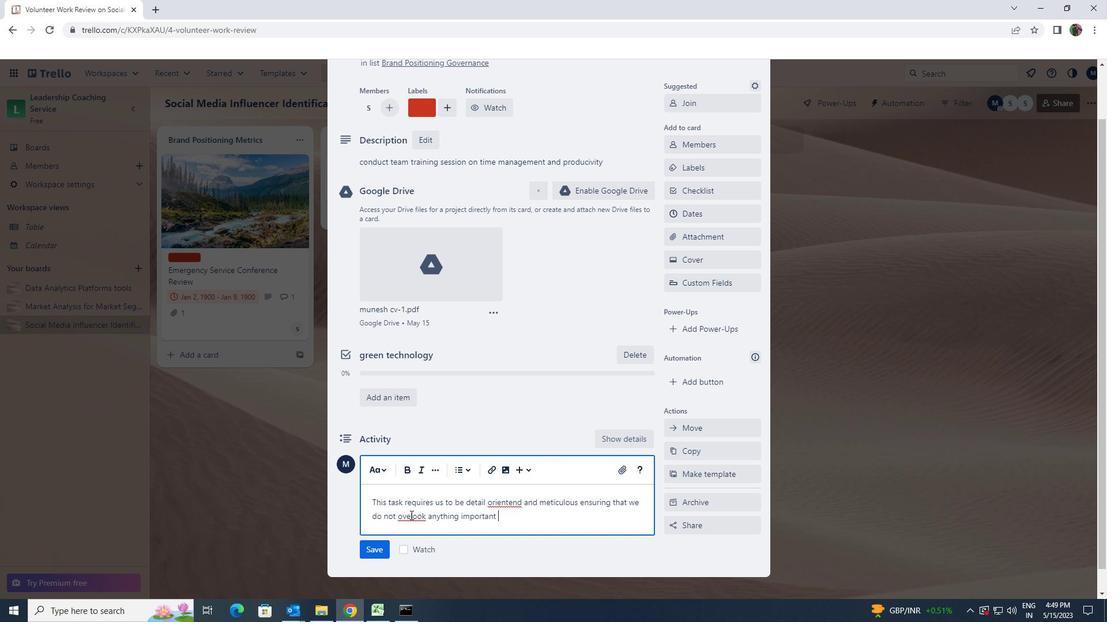 
Action: Key pressed R
Screenshot: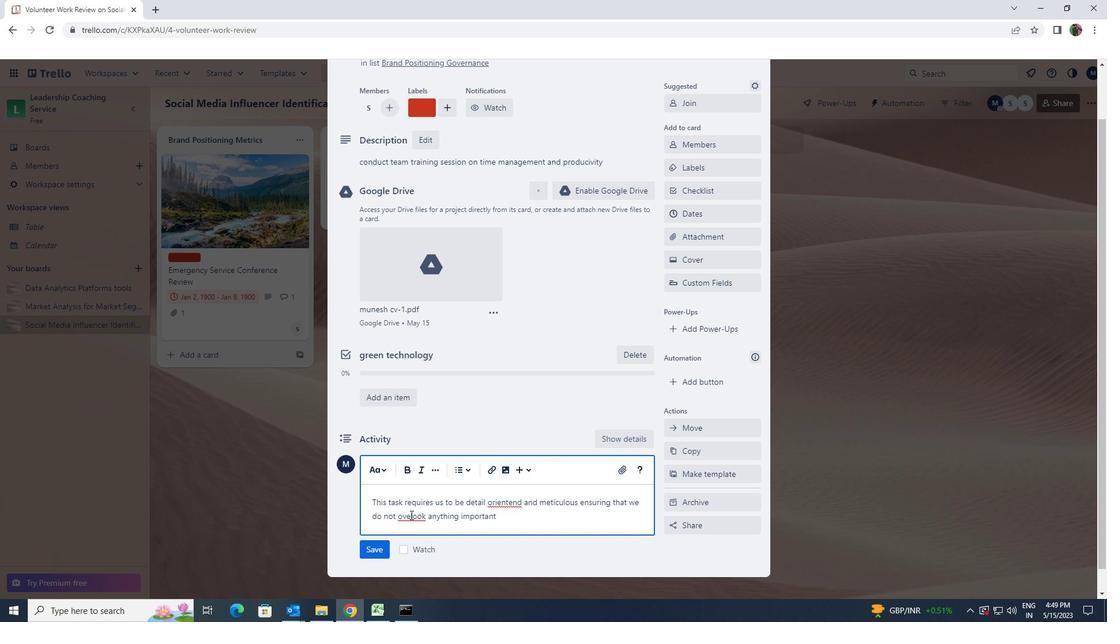 
Action: Mouse moved to (382, 546)
Screenshot: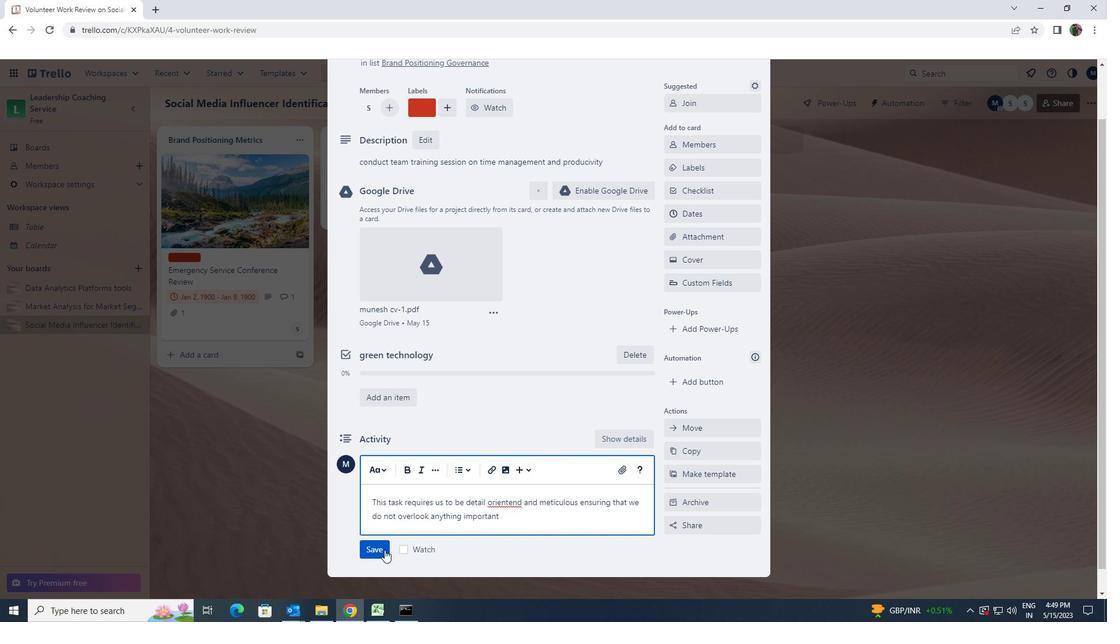 
Action: Mouse pressed left at (382, 546)
Screenshot: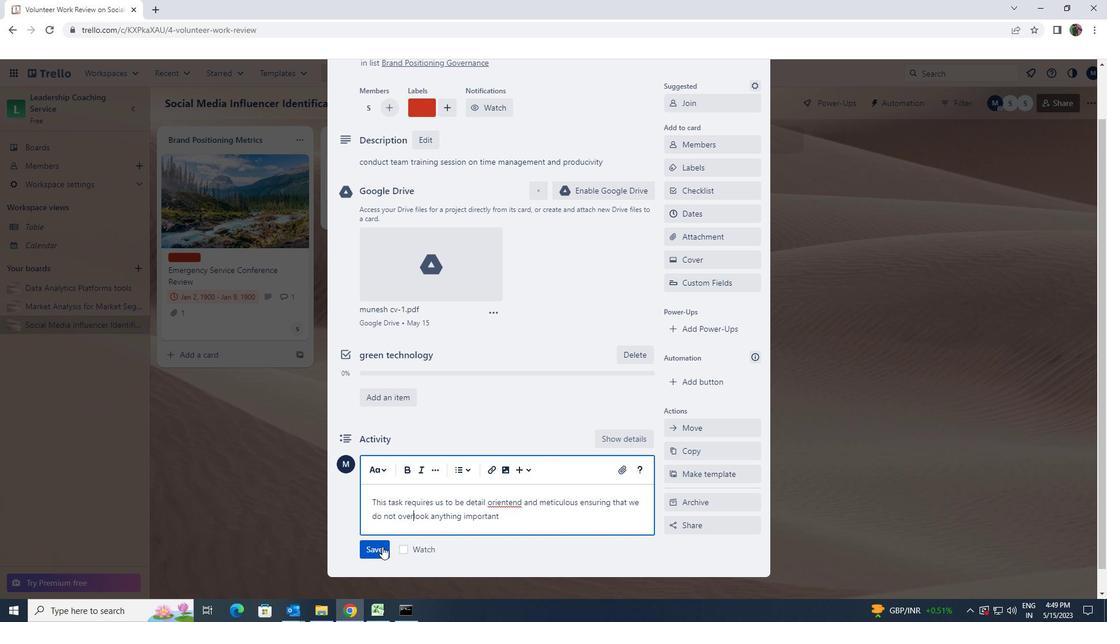 
Action: Mouse moved to (698, 213)
Screenshot: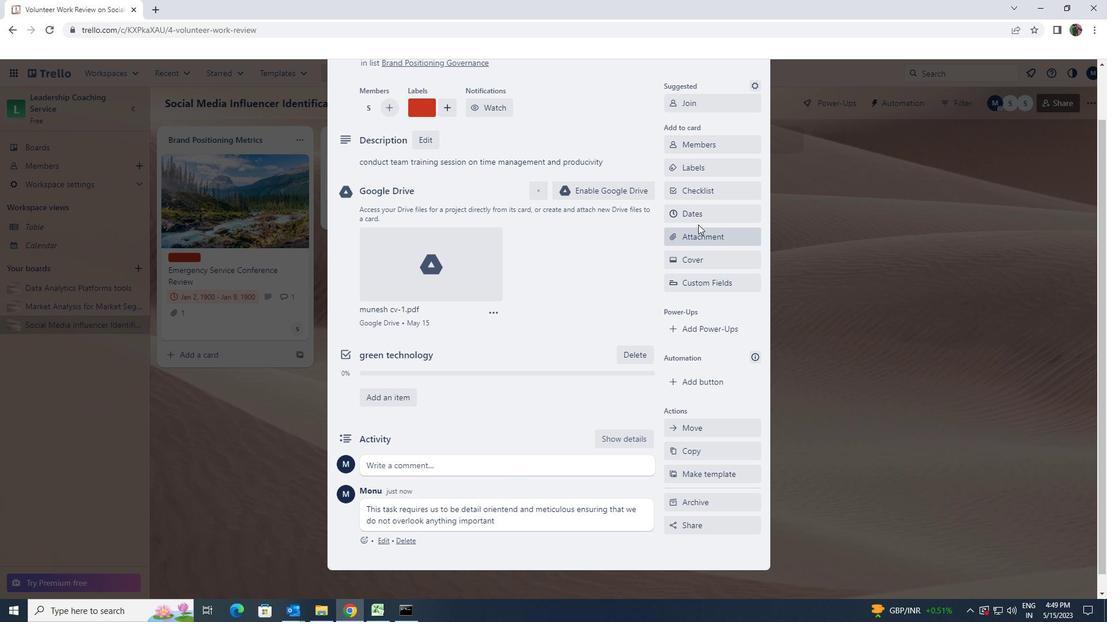 
Action: Mouse pressed left at (698, 213)
Screenshot: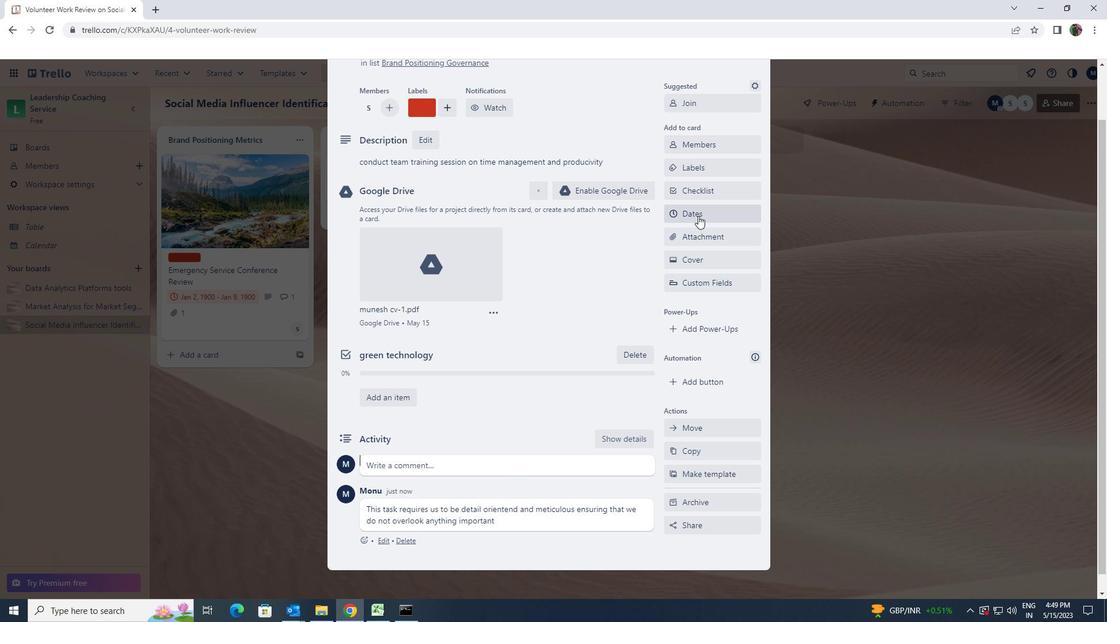 
Action: Mouse moved to (678, 311)
Screenshot: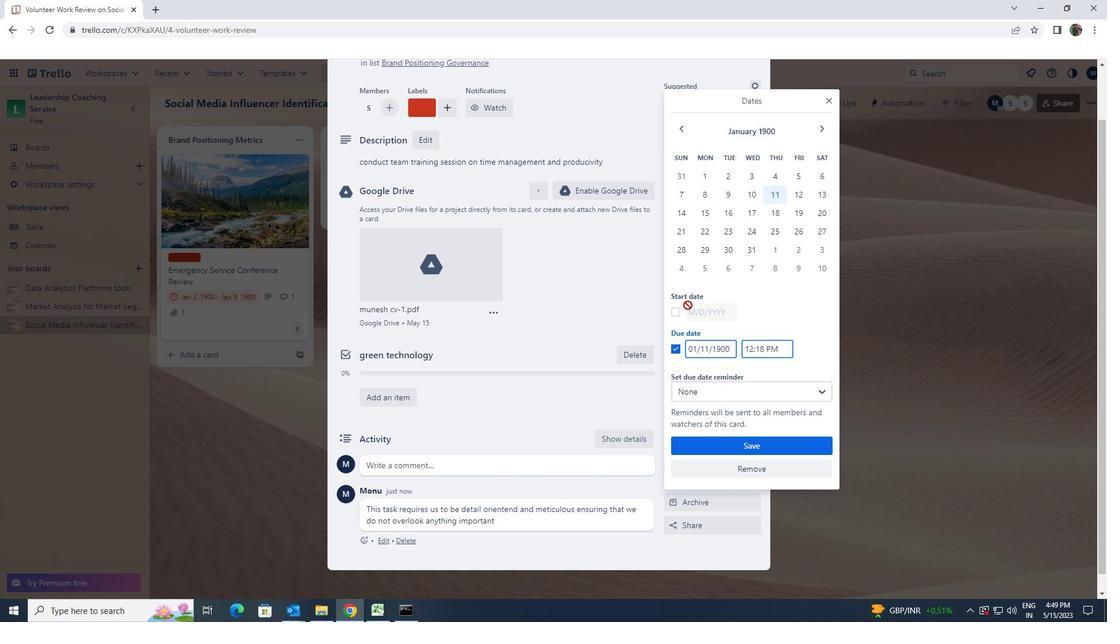 
Action: Mouse pressed left at (678, 311)
Screenshot: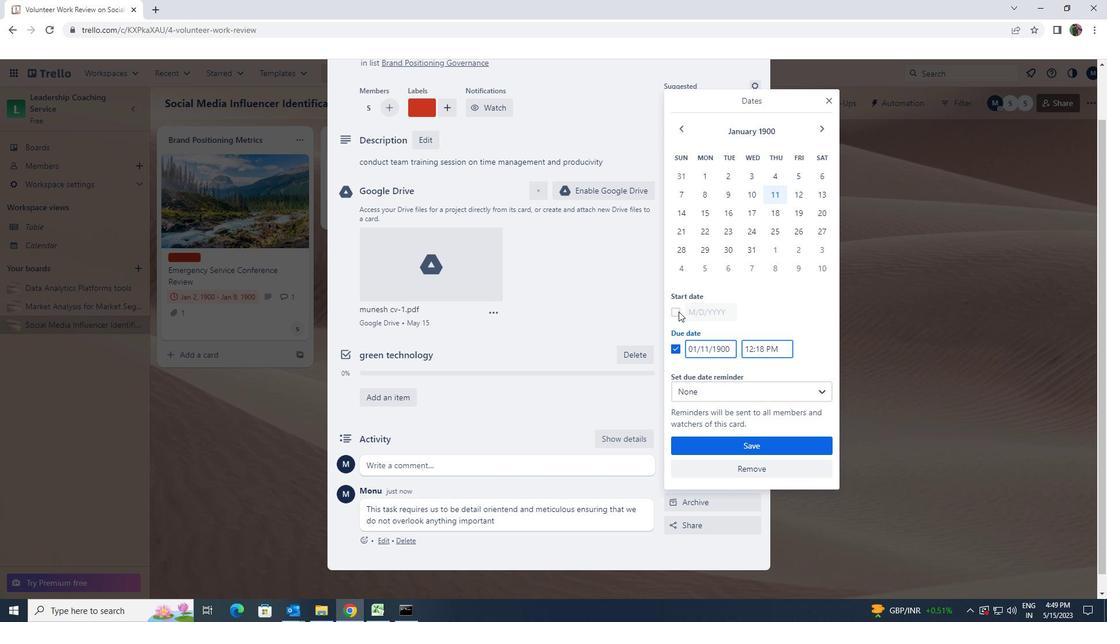 
Action: Mouse moved to (727, 312)
Screenshot: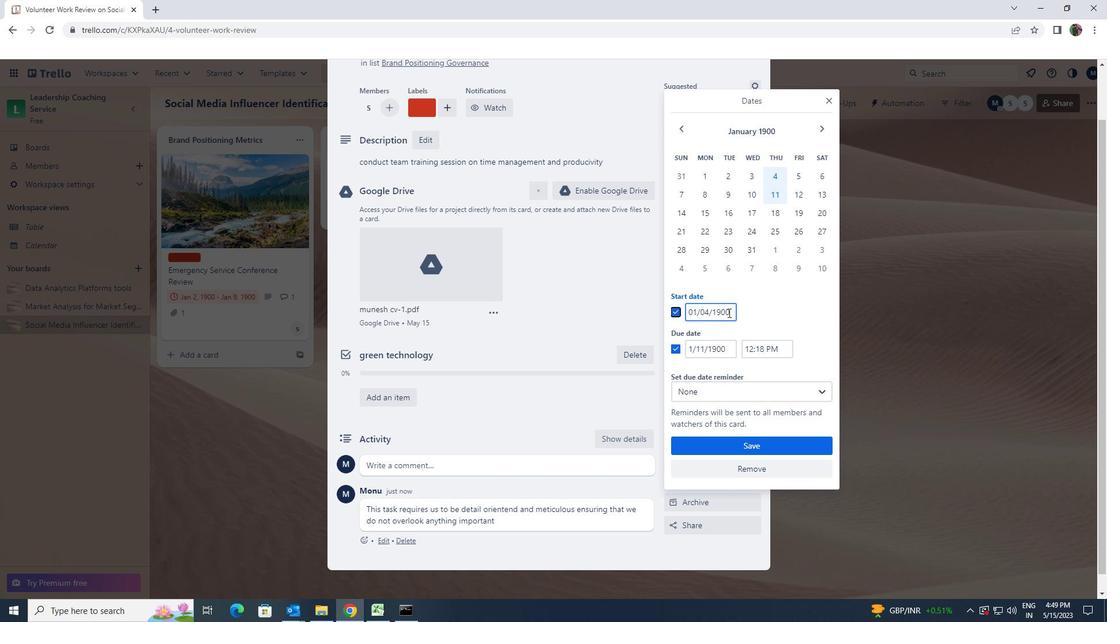 
Action: Mouse pressed left at (727, 312)
Screenshot: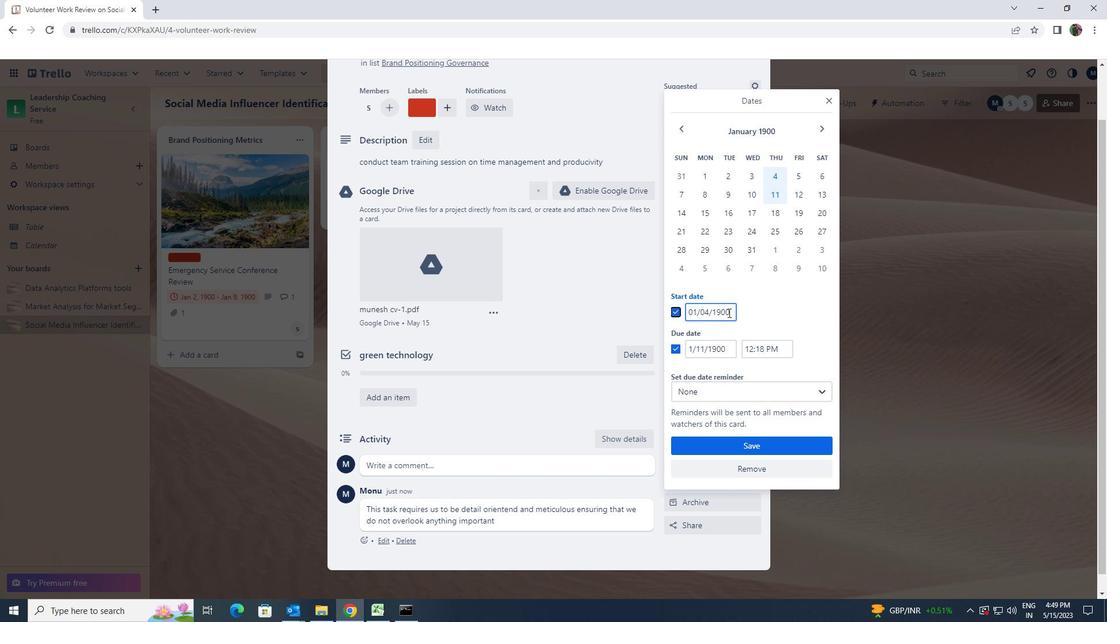 
Action: Mouse moved to (687, 316)
Screenshot: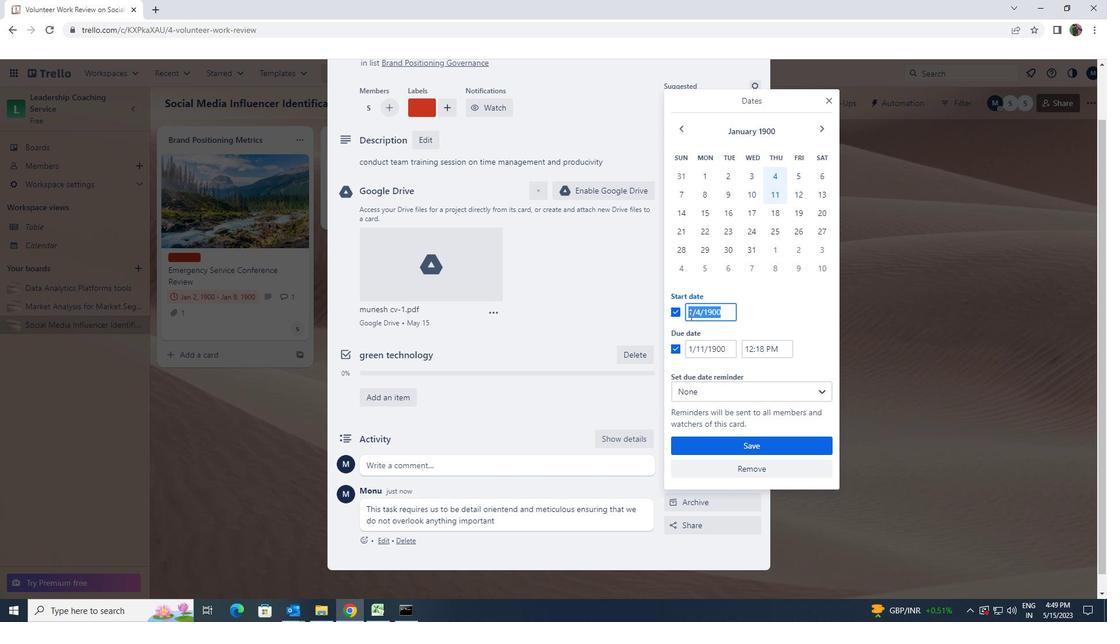 
Action: Key pressed 1/5/1900
Screenshot: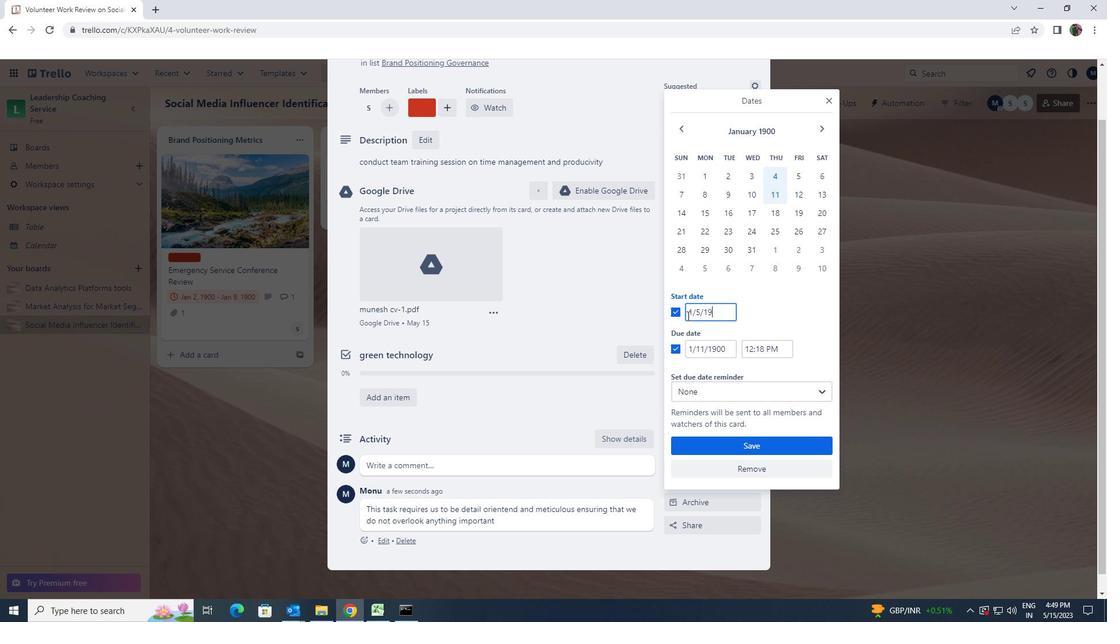 
Action: Mouse moved to (728, 351)
Screenshot: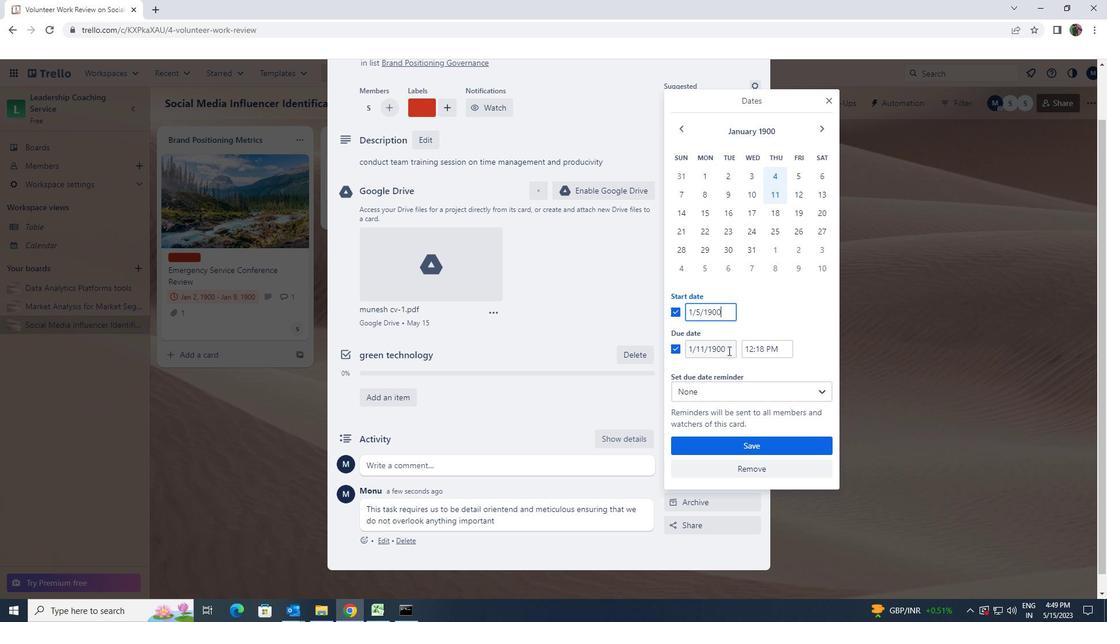 
Action: Mouse pressed left at (728, 351)
Screenshot: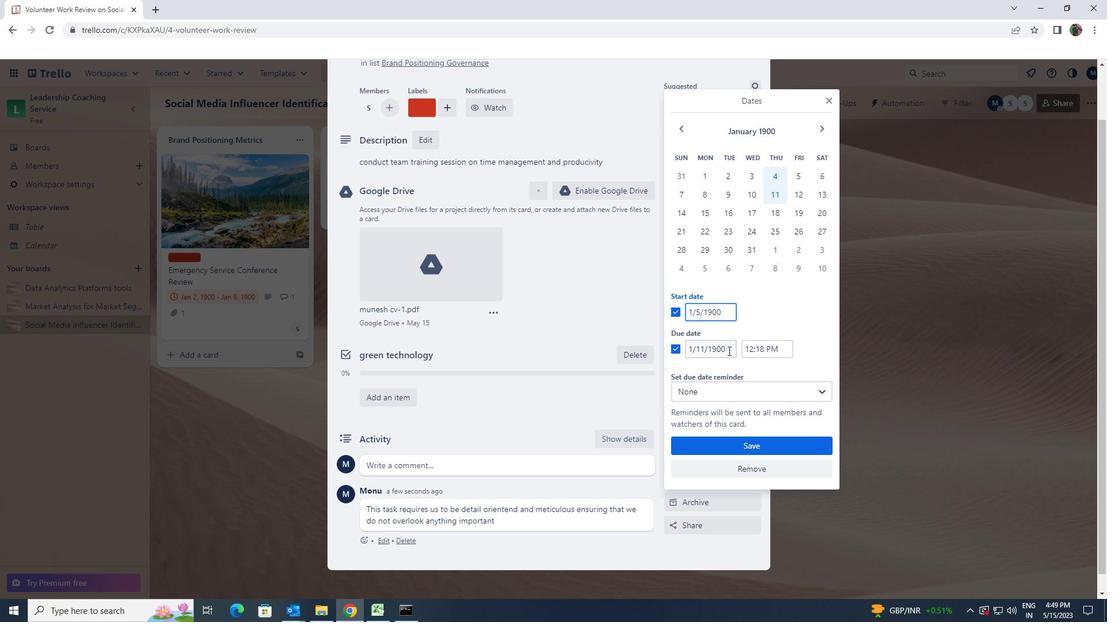
Action: Mouse moved to (685, 345)
Screenshot: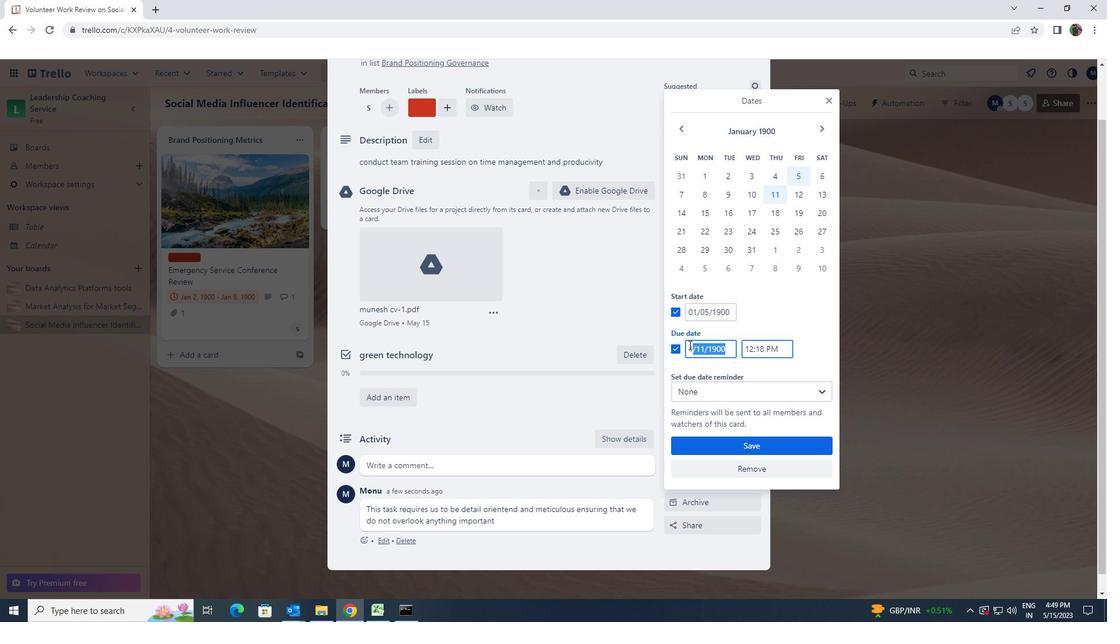 
Action: Key pressed 1/12/1900
Screenshot: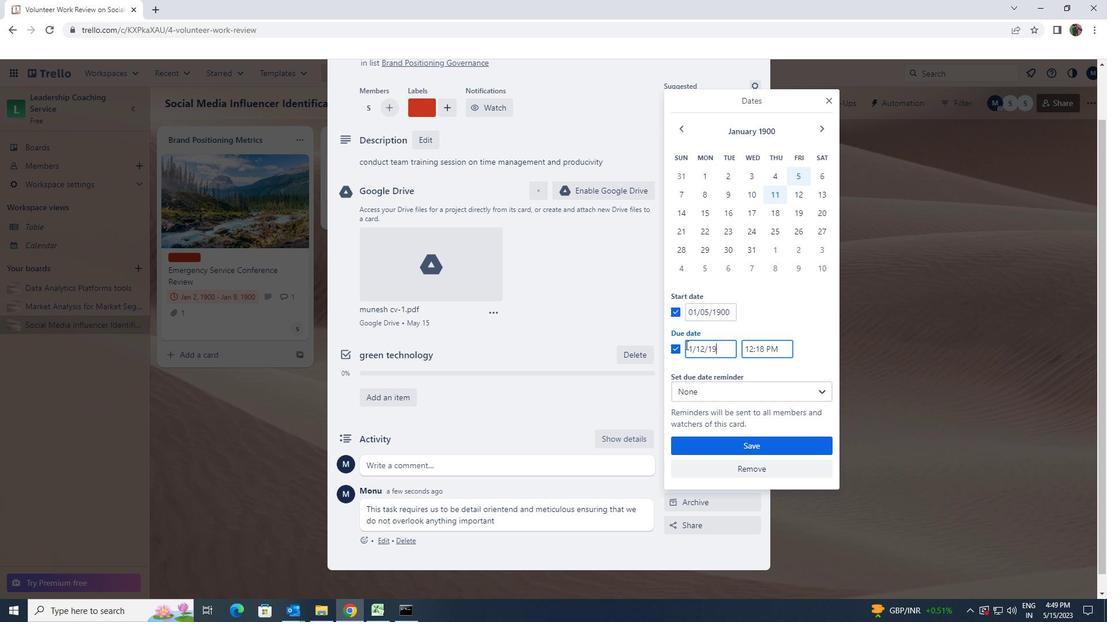 
Action: Mouse moved to (722, 444)
Screenshot: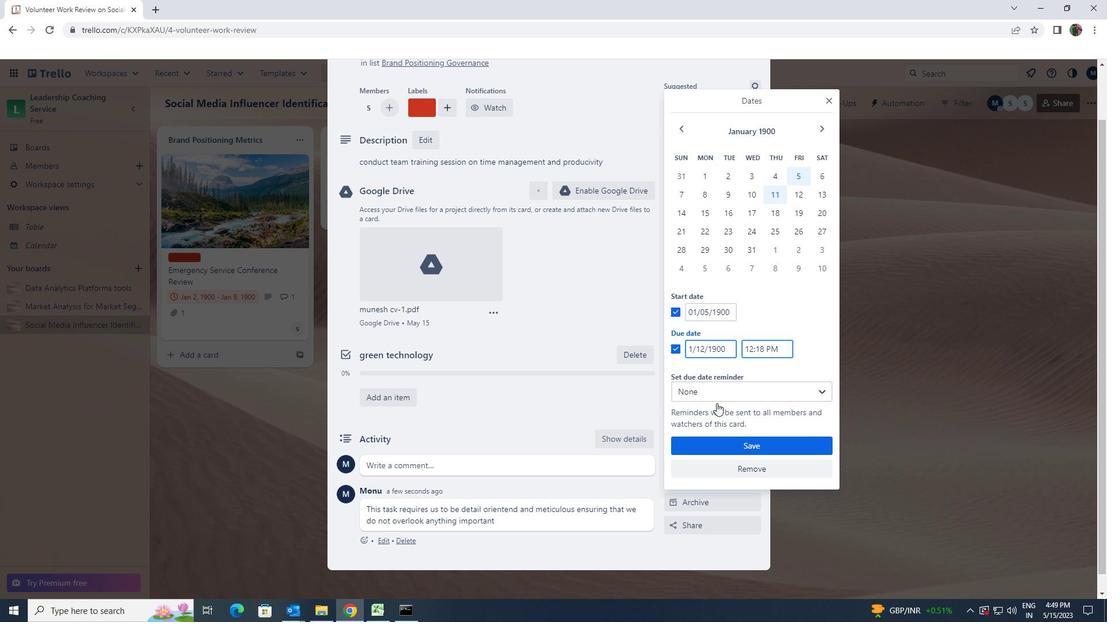 
Action: Mouse pressed left at (722, 444)
Screenshot: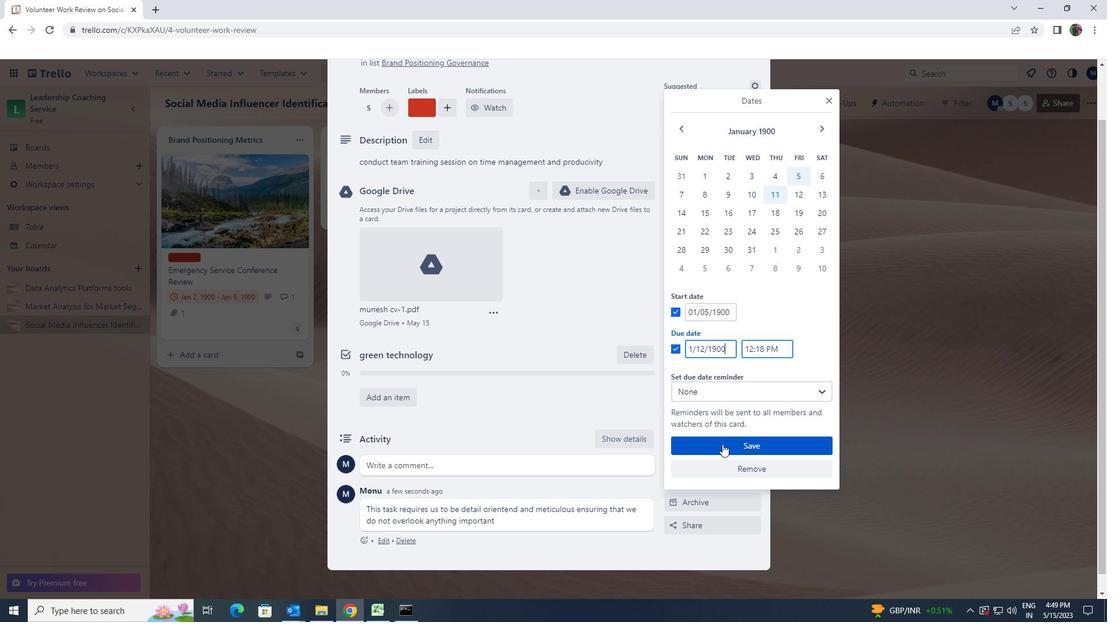 
